Task: Create a due date automation trigger when advanced on, 2 hours before a card is due add basic assigned only to member @aryan.
Action: Mouse moved to (1105, 346)
Screenshot: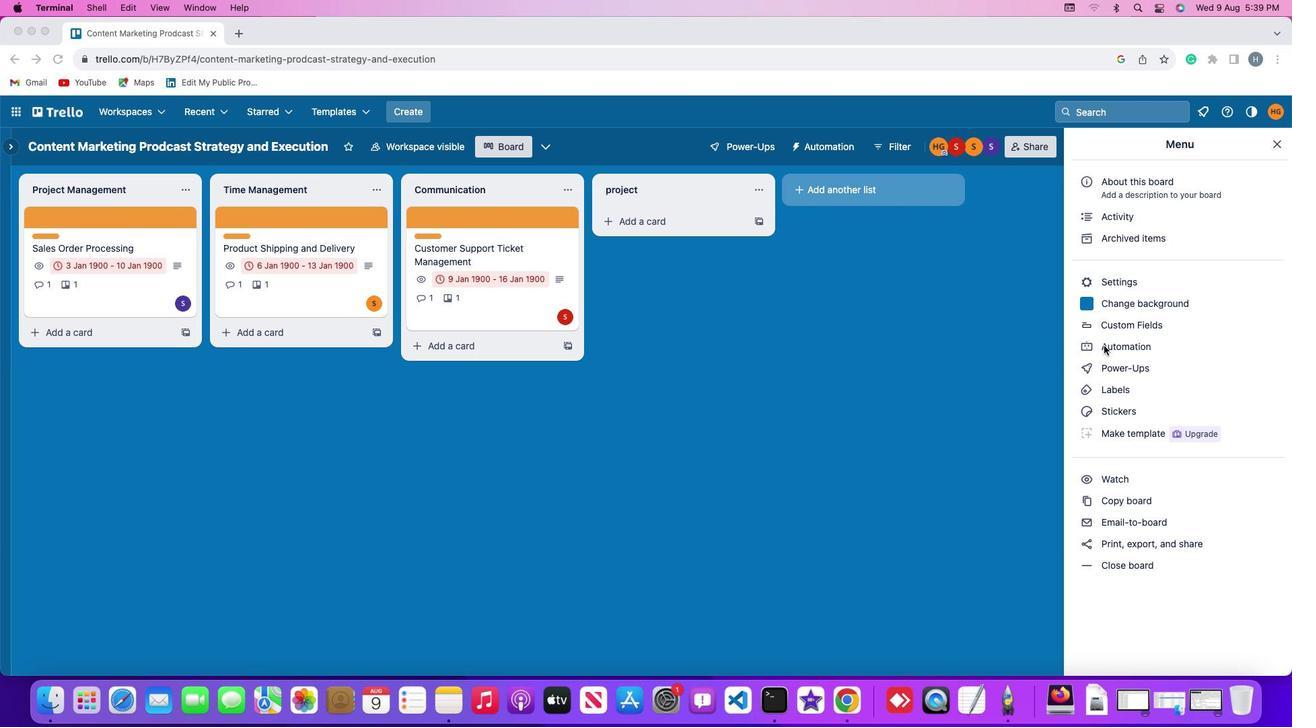 
Action: Mouse pressed left at (1105, 346)
Screenshot: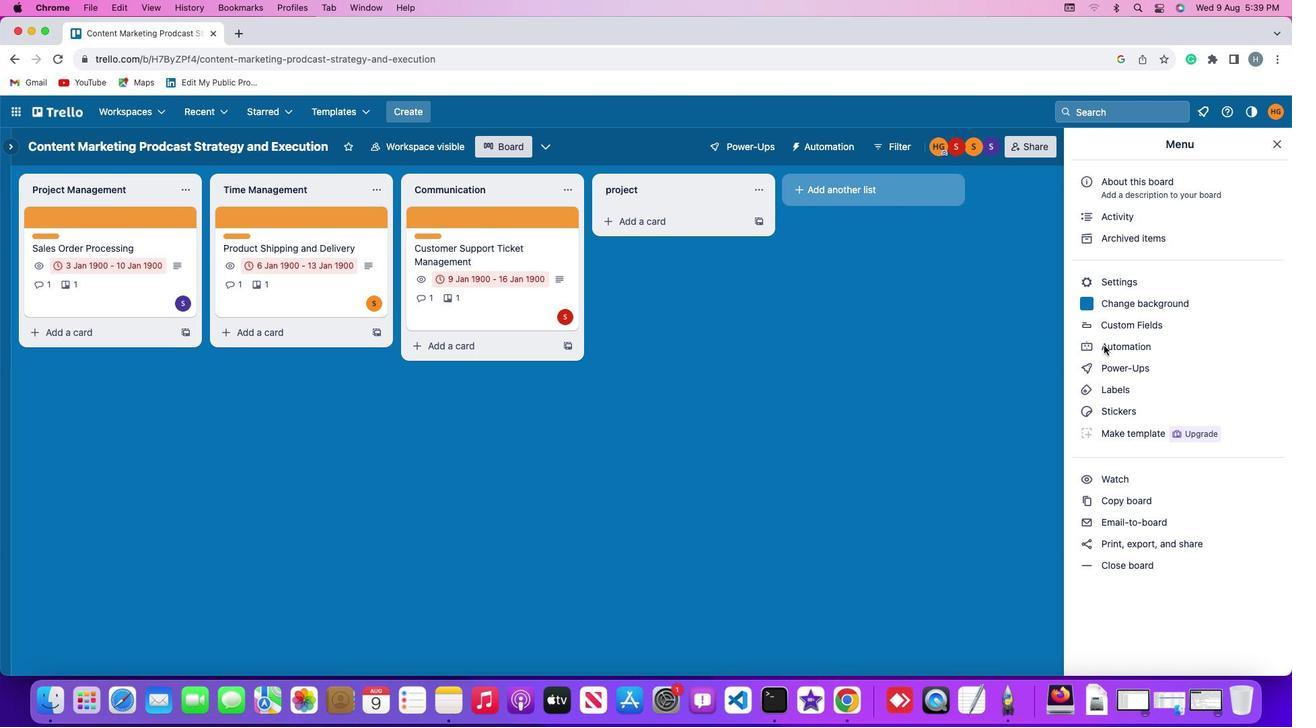 
Action: Mouse pressed left at (1105, 346)
Screenshot: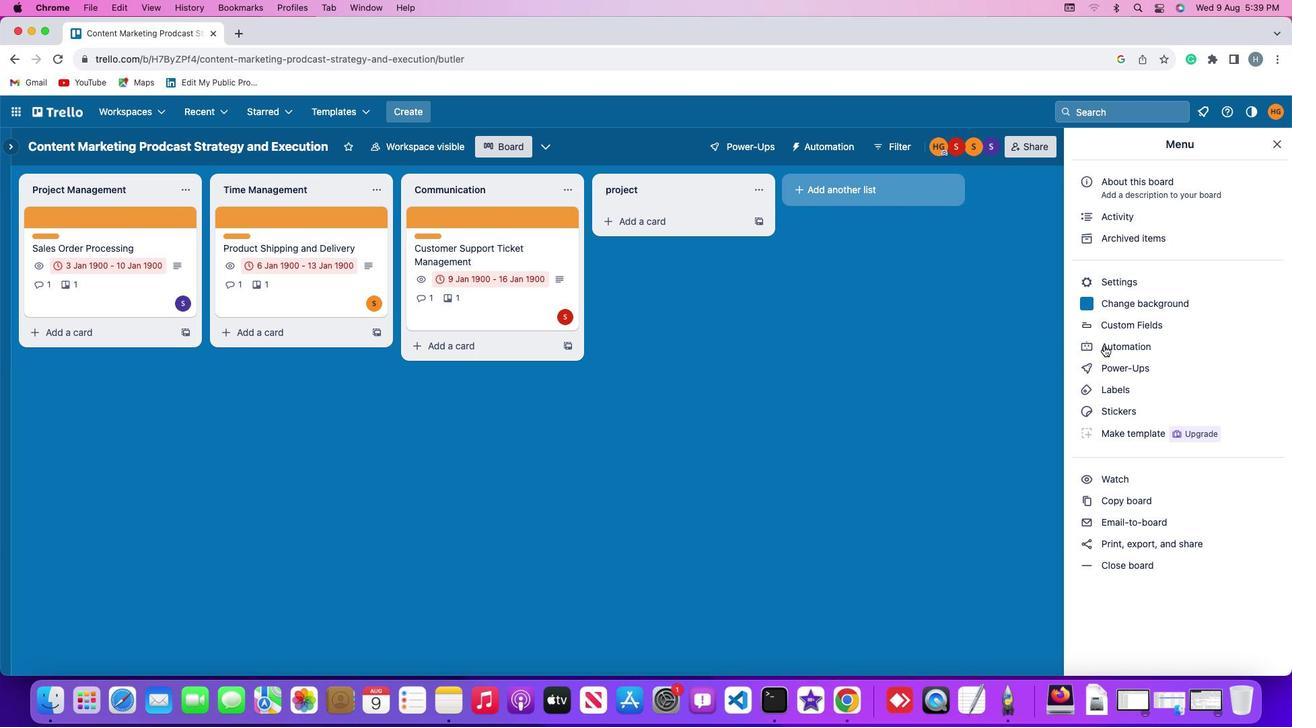 
Action: Mouse moved to (83, 320)
Screenshot: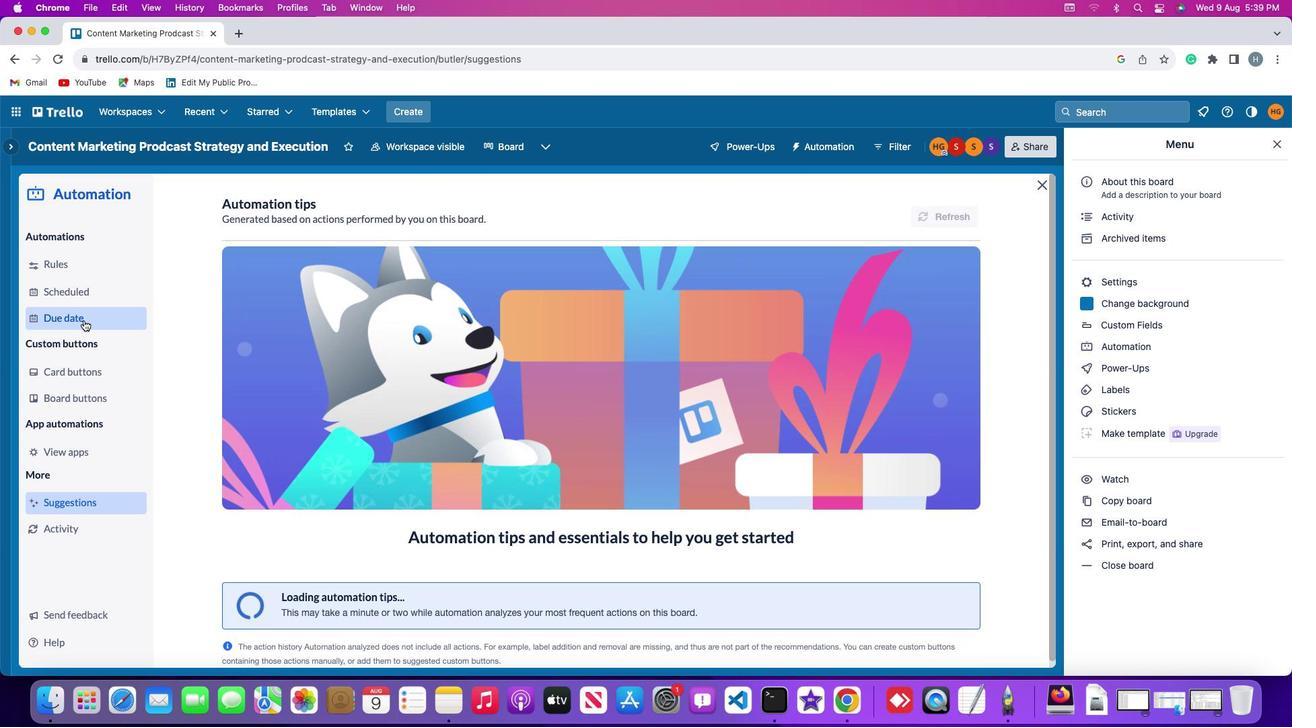 
Action: Mouse pressed left at (83, 320)
Screenshot: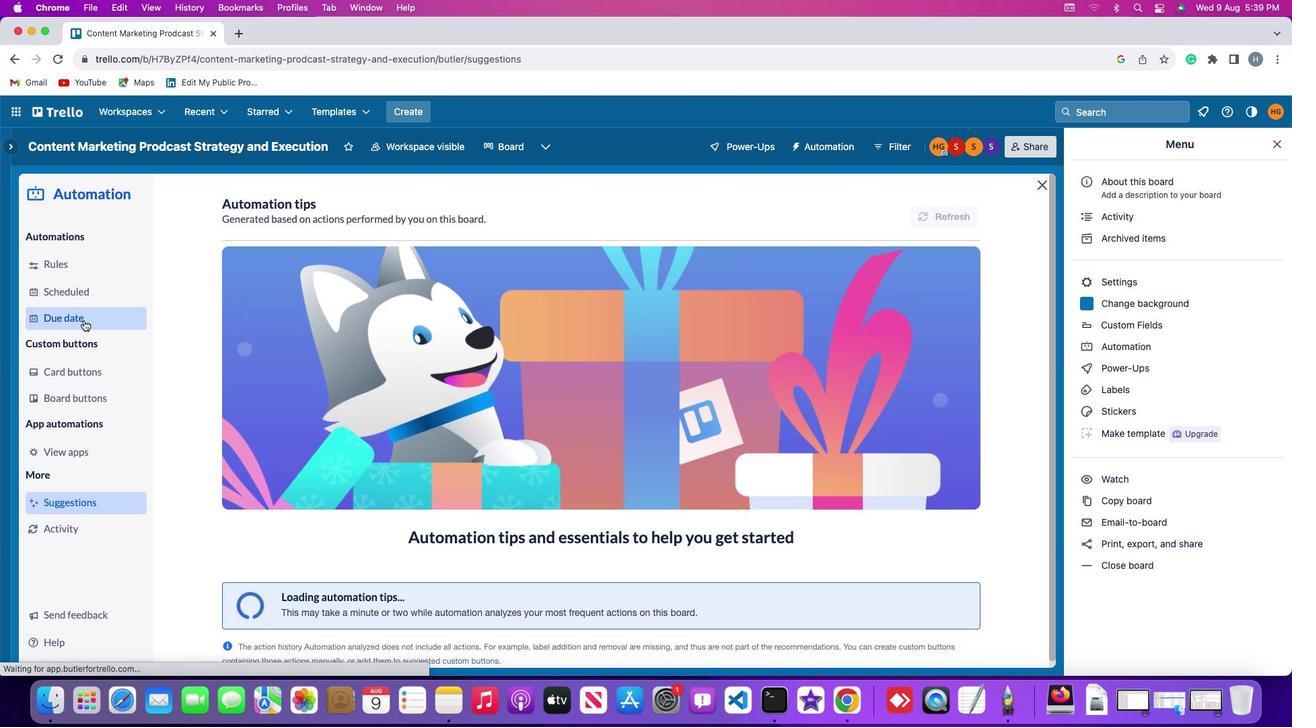 
Action: Mouse moved to (896, 210)
Screenshot: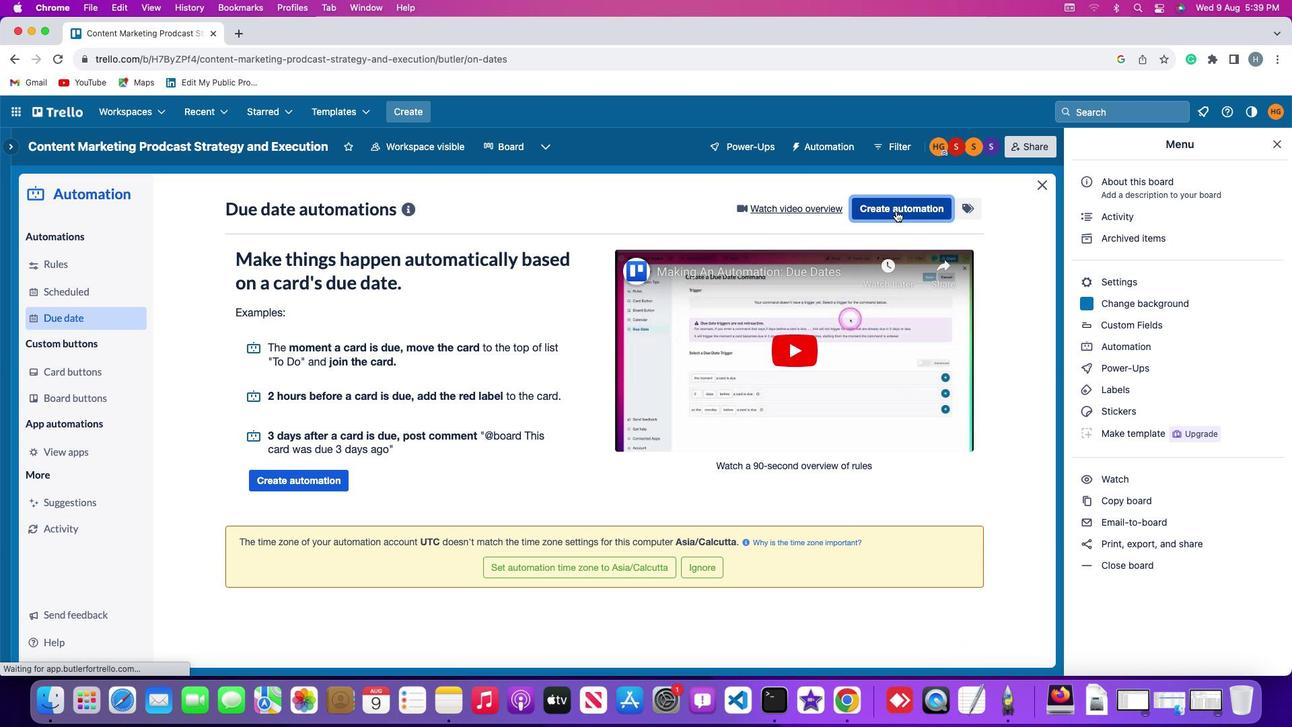 
Action: Mouse pressed left at (896, 210)
Screenshot: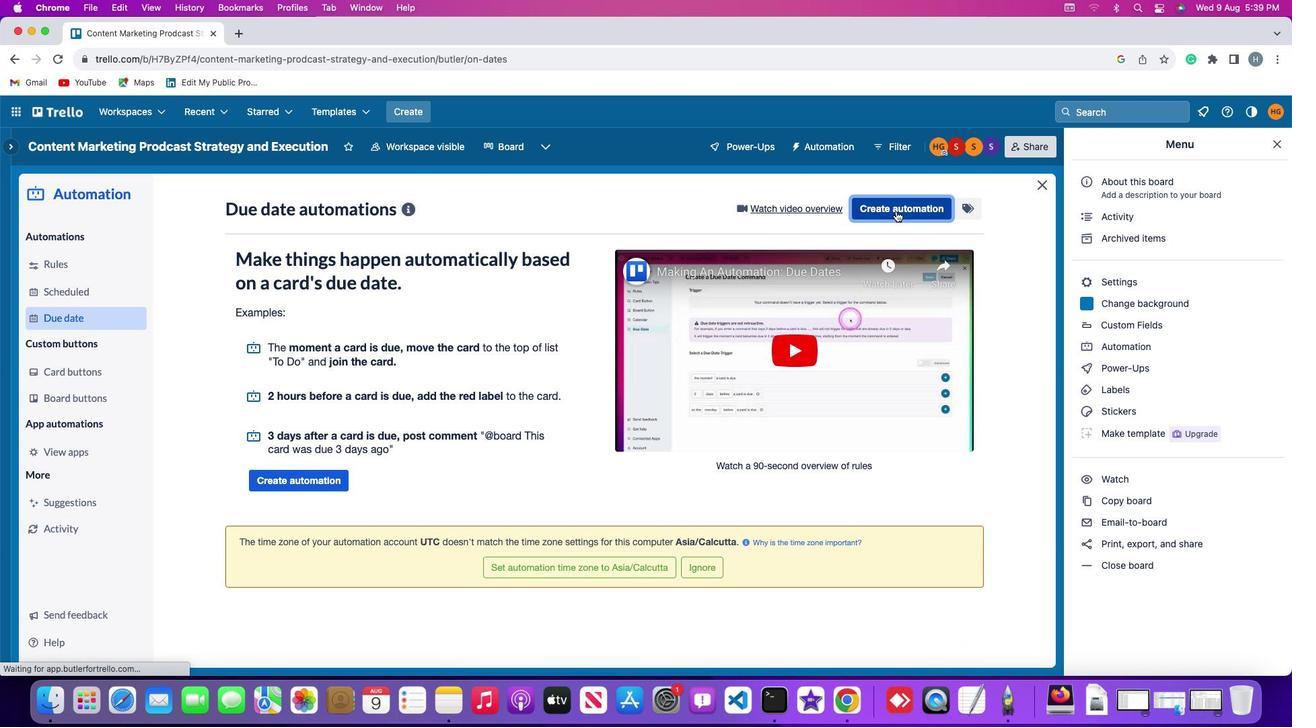 
Action: Mouse moved to (274, 340)
Screenshot: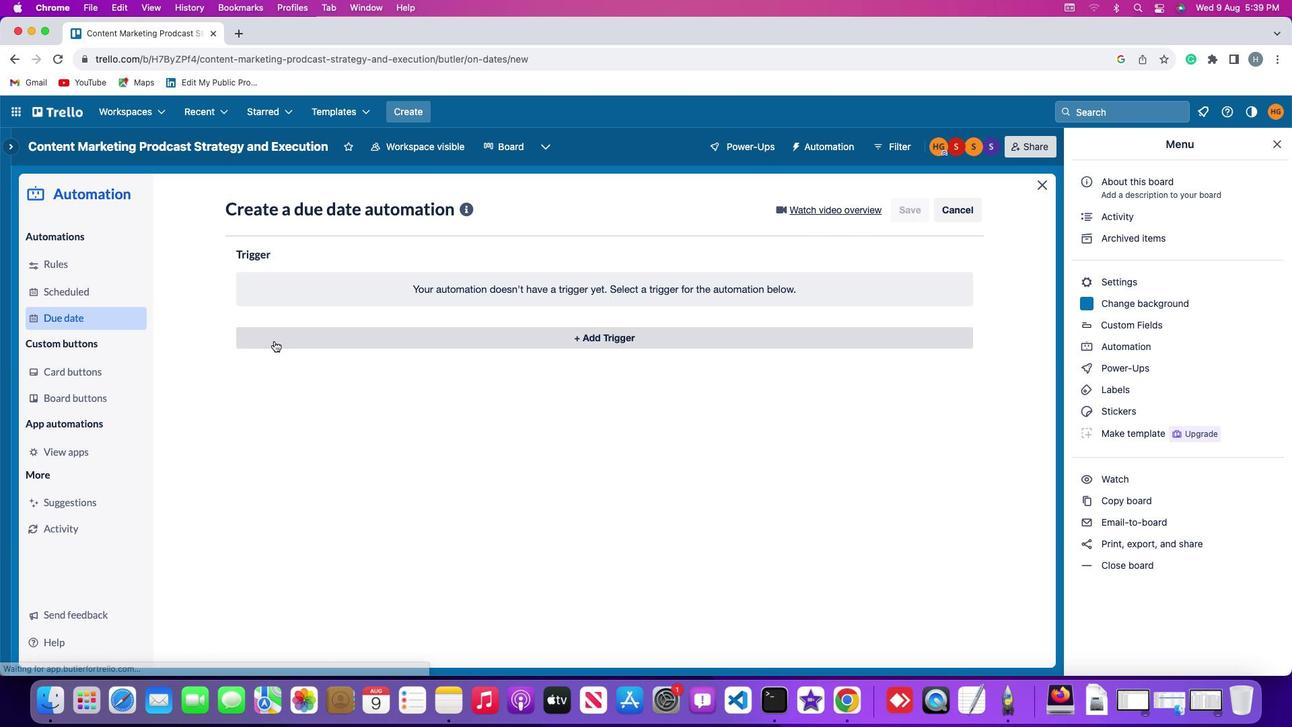 
Action: Mouse pressed left at (274, 340)
Screenshot: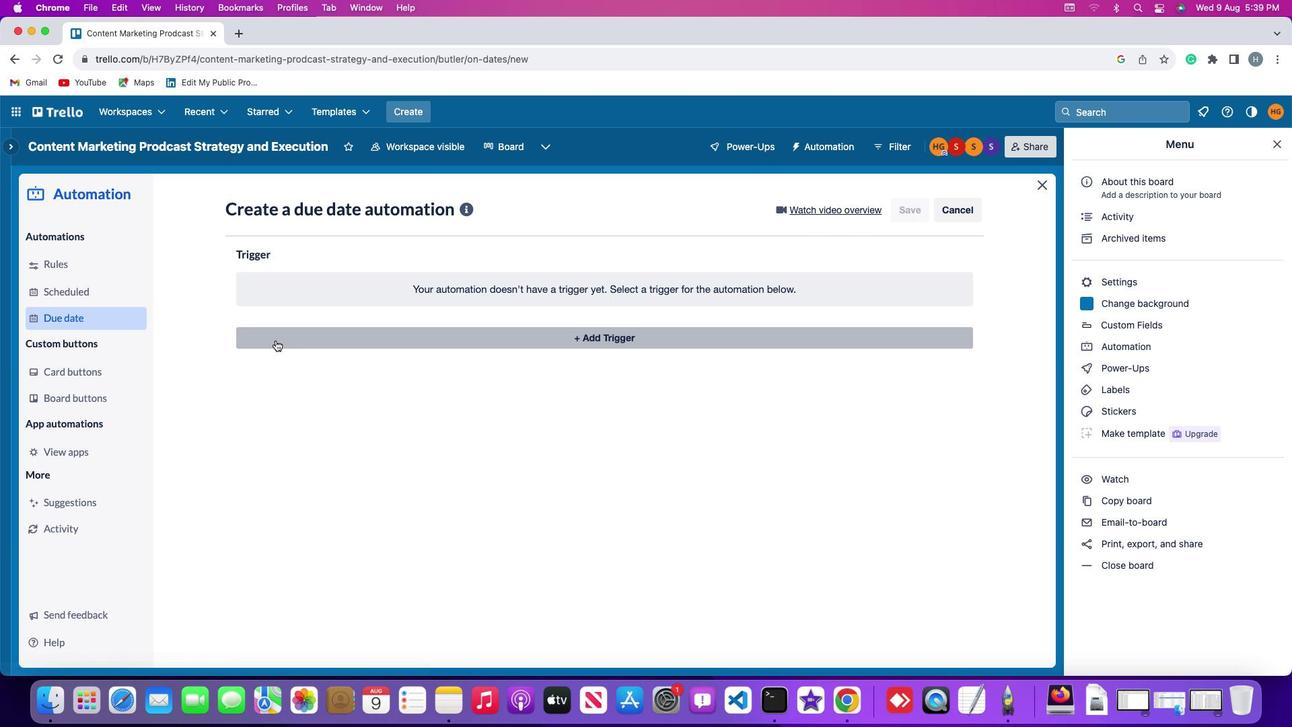 
Action: Mouse moved to (259, 542)
Screenshot: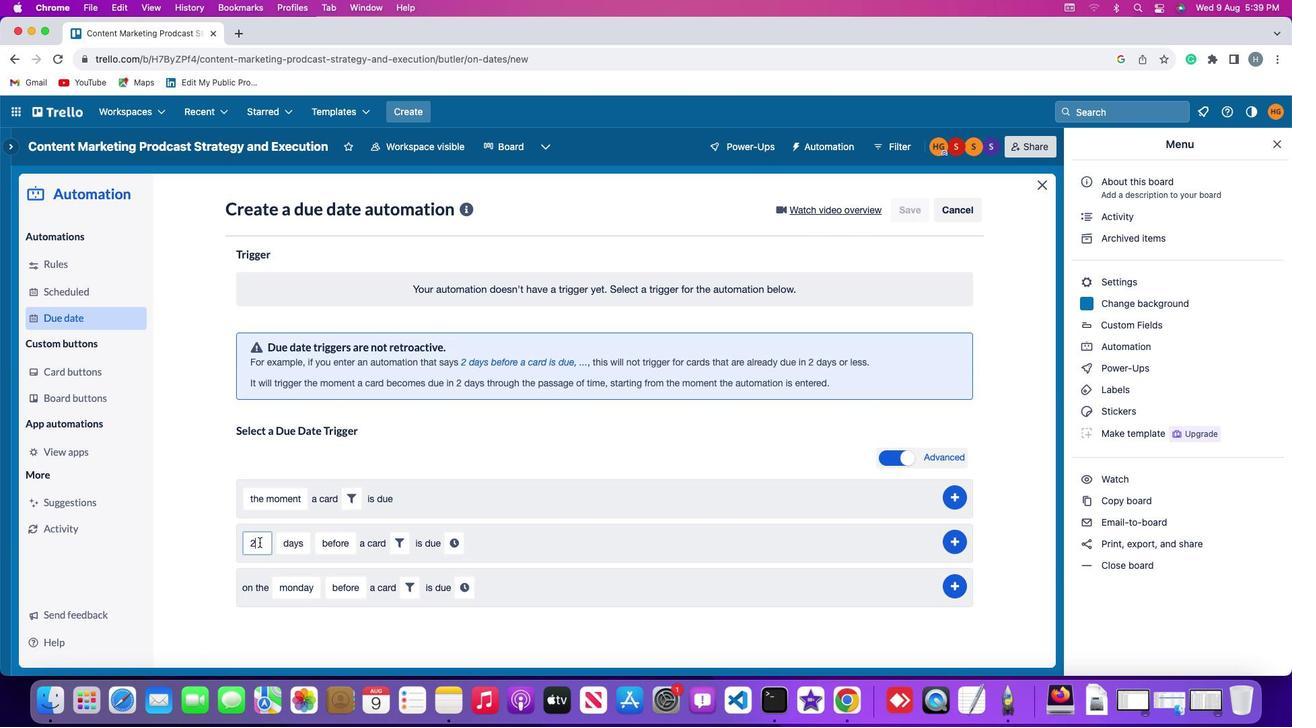 
Action: Mouse pressed left at (259, 542)
Screenshot: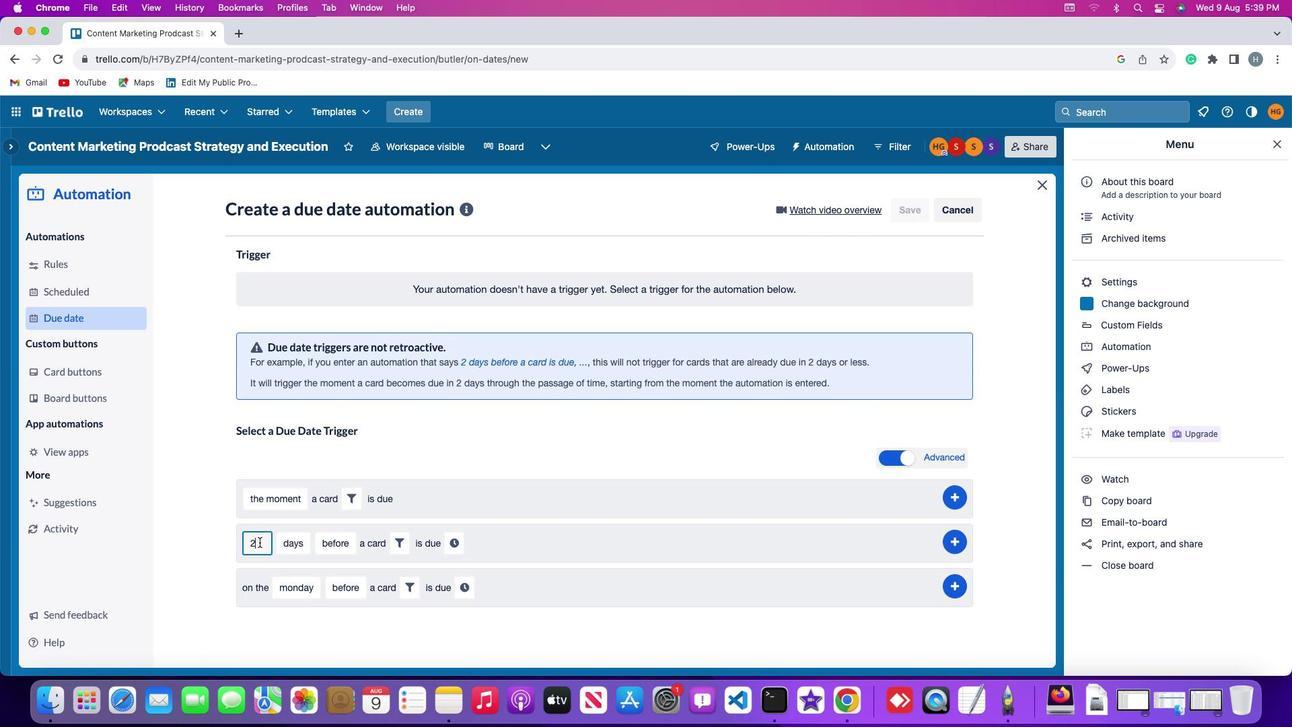 
Action: Mouse moved to (261, 541)
Screenshot: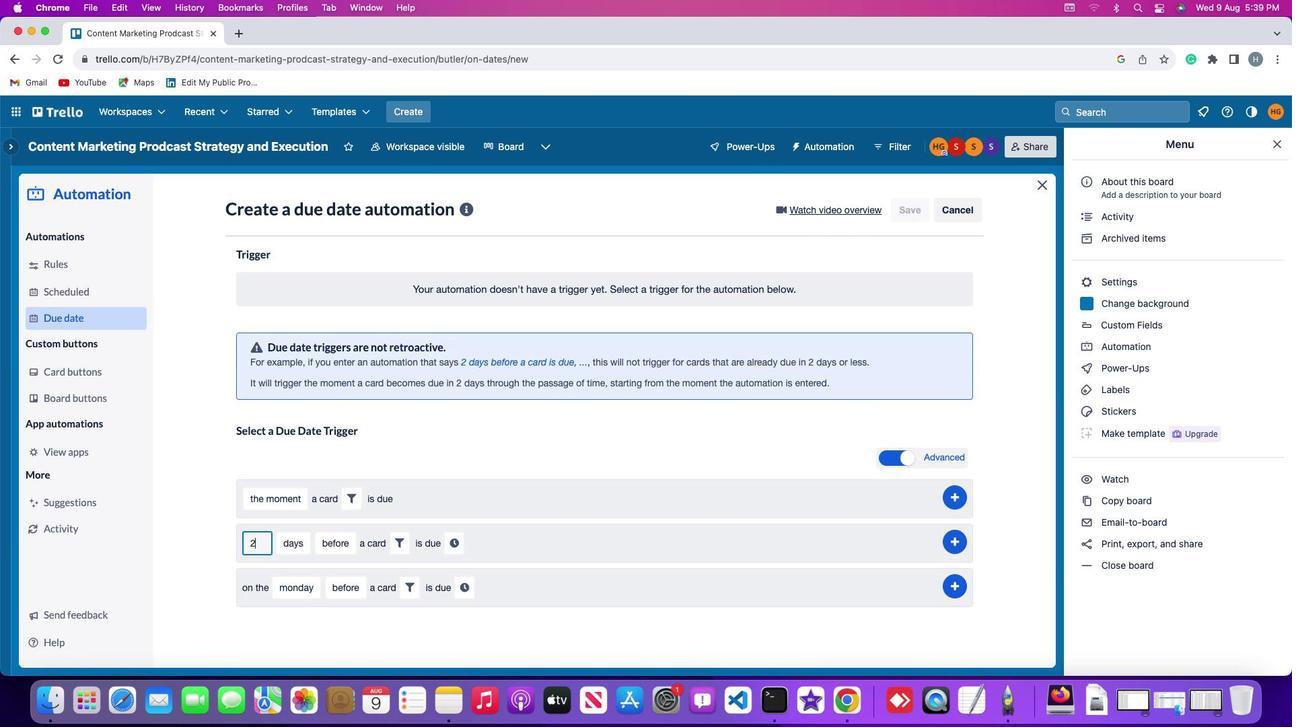 
Action: Key pressed Key.backspace
Screenshot: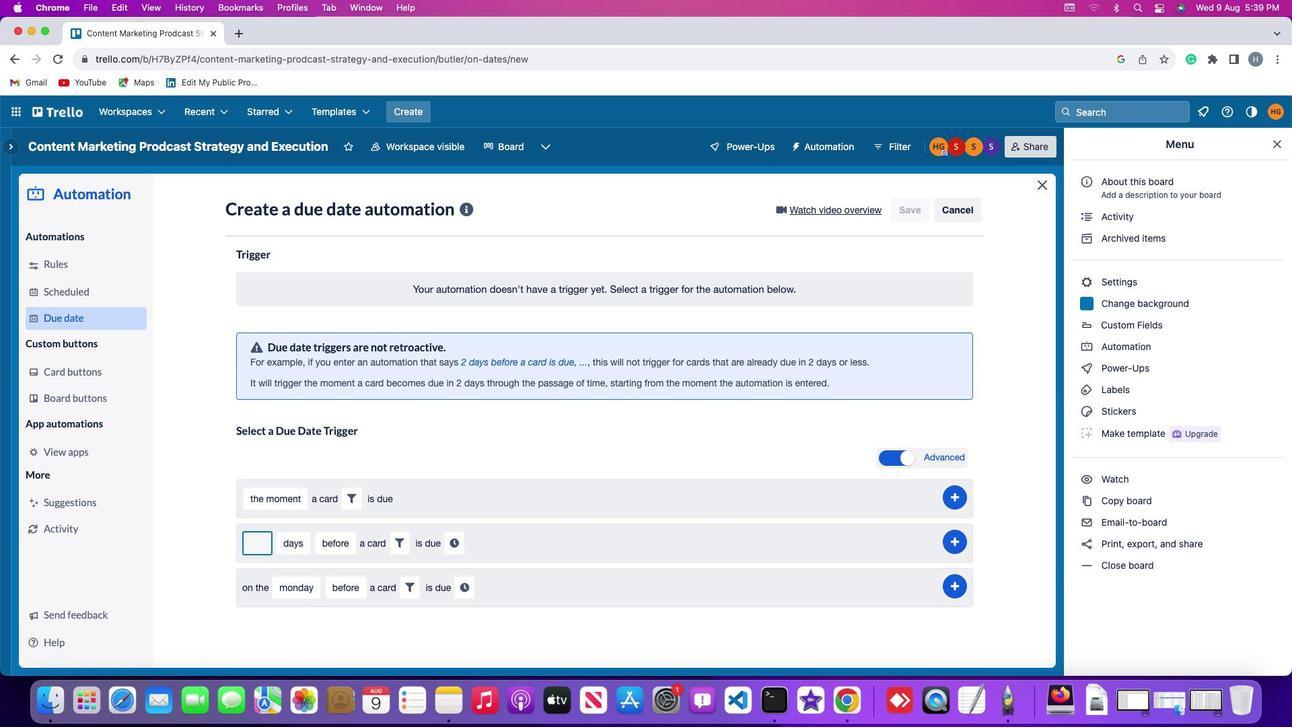 
Action: Mouse moved to (261, 541)
Screenshot: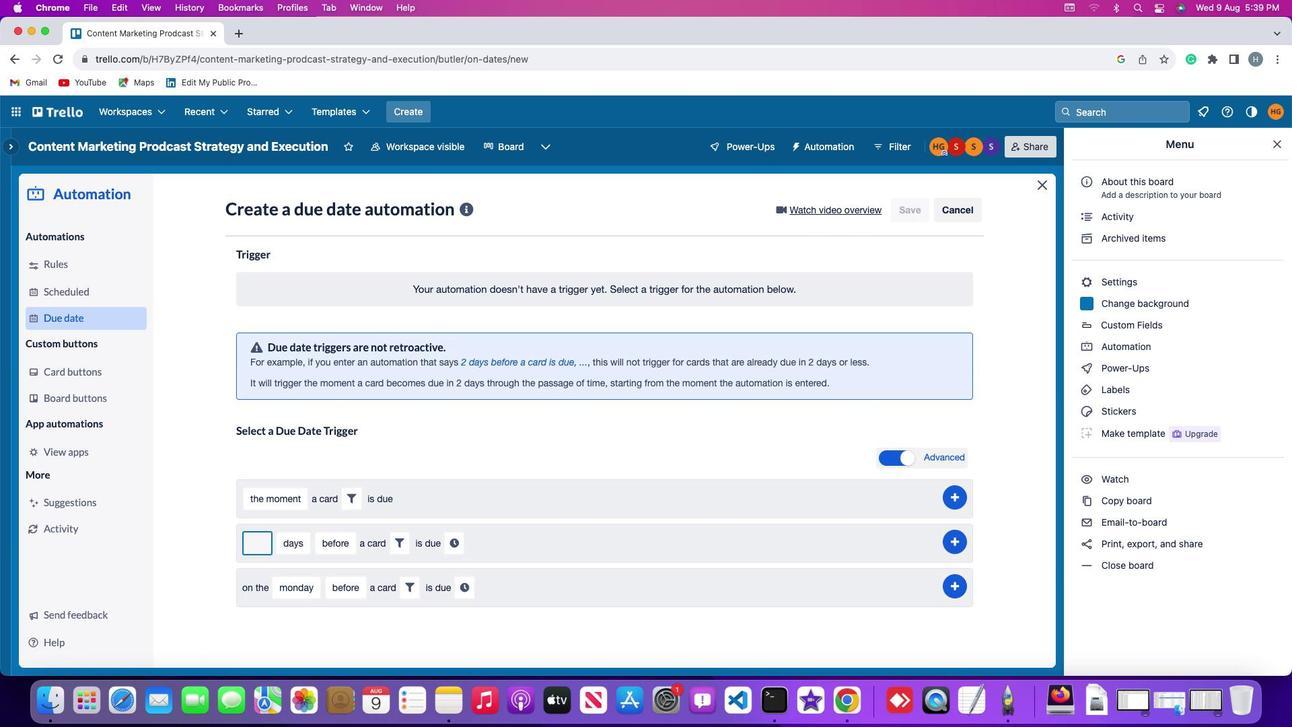
Action: Key pressed '2'
Screenshot: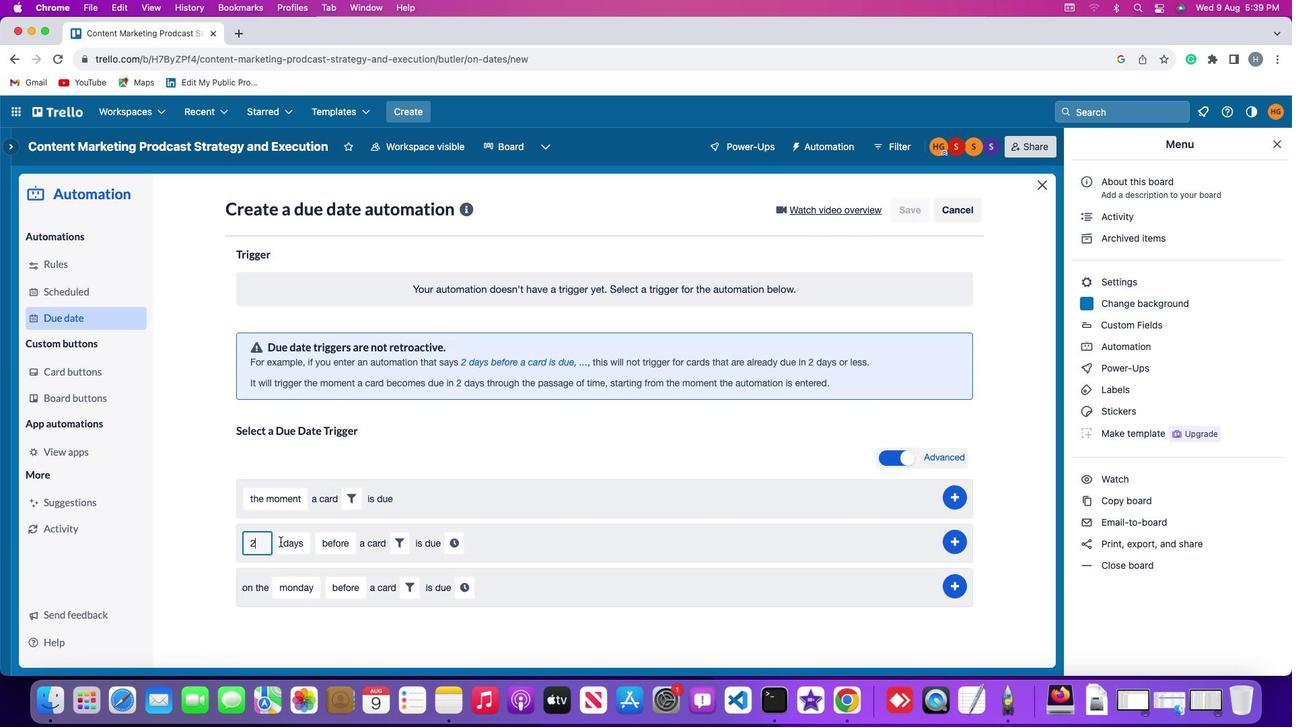 
Action: Mouse moved to (300, 541)
Screenshot: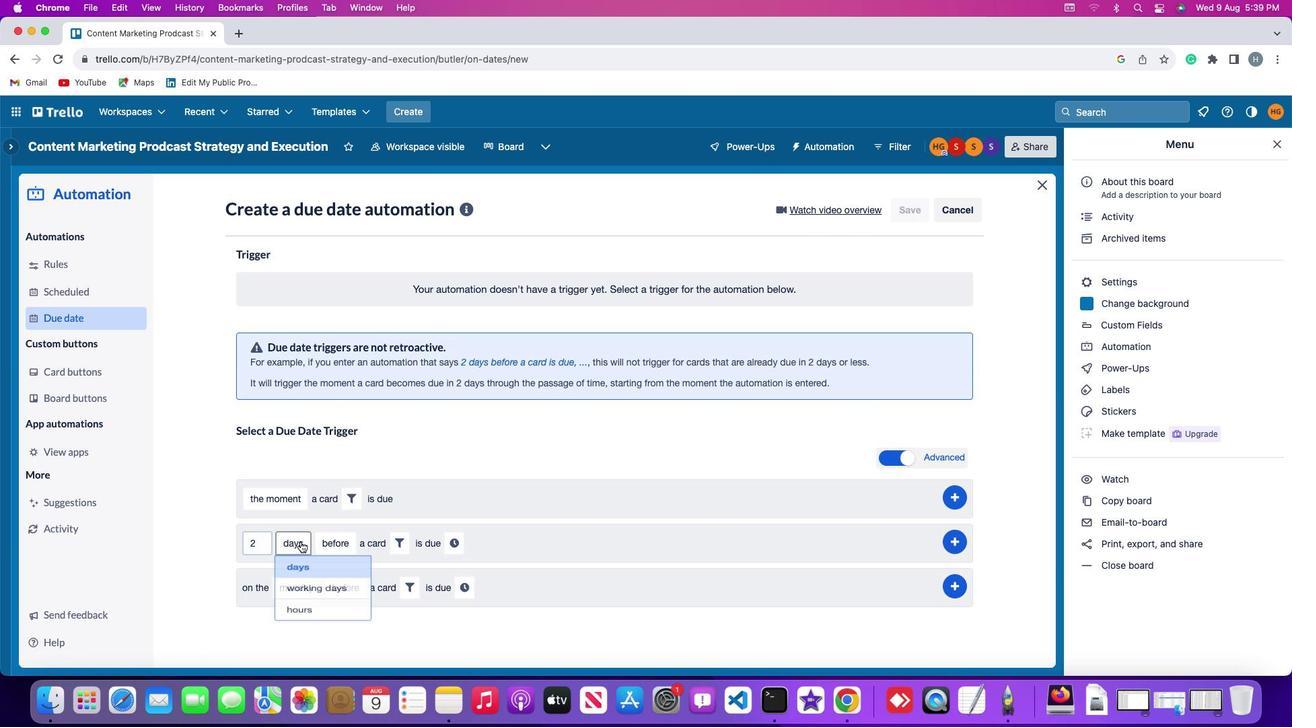 
Action: Mouse pressed left at (300, 541)
Screenshot: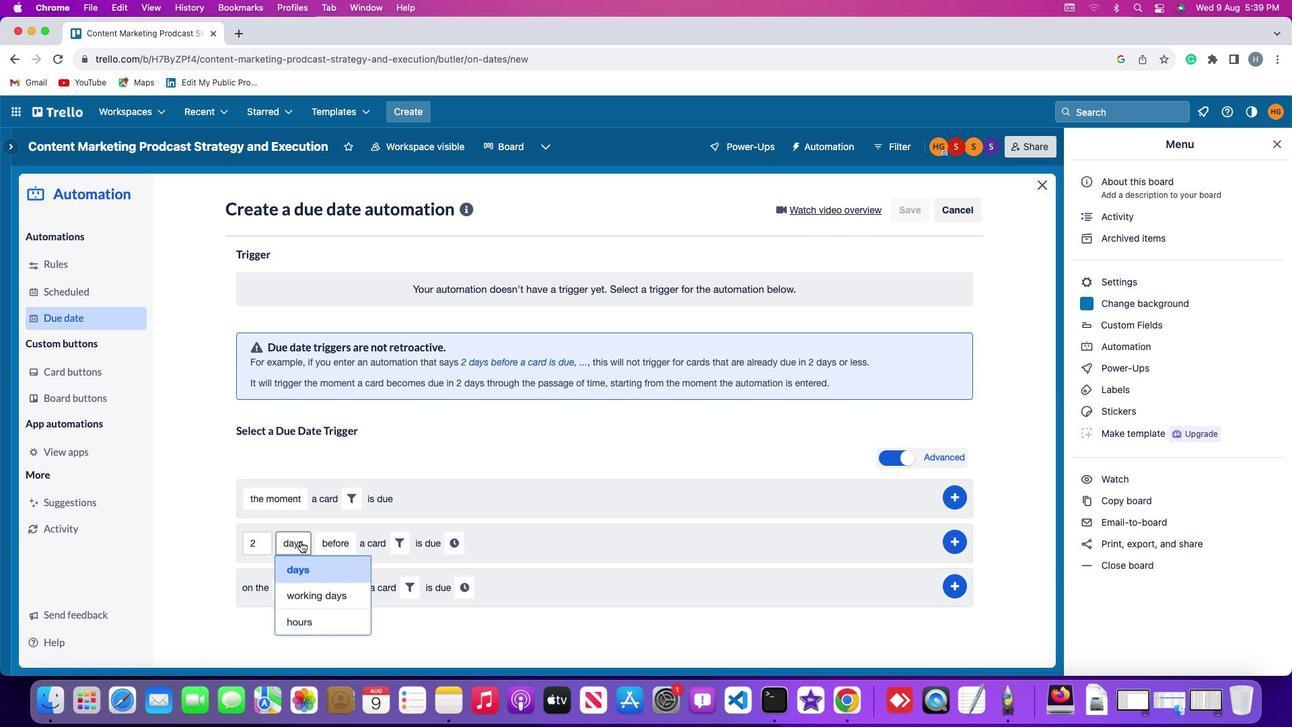 
Action: Mouse moved to (307, 618)
Screenshot: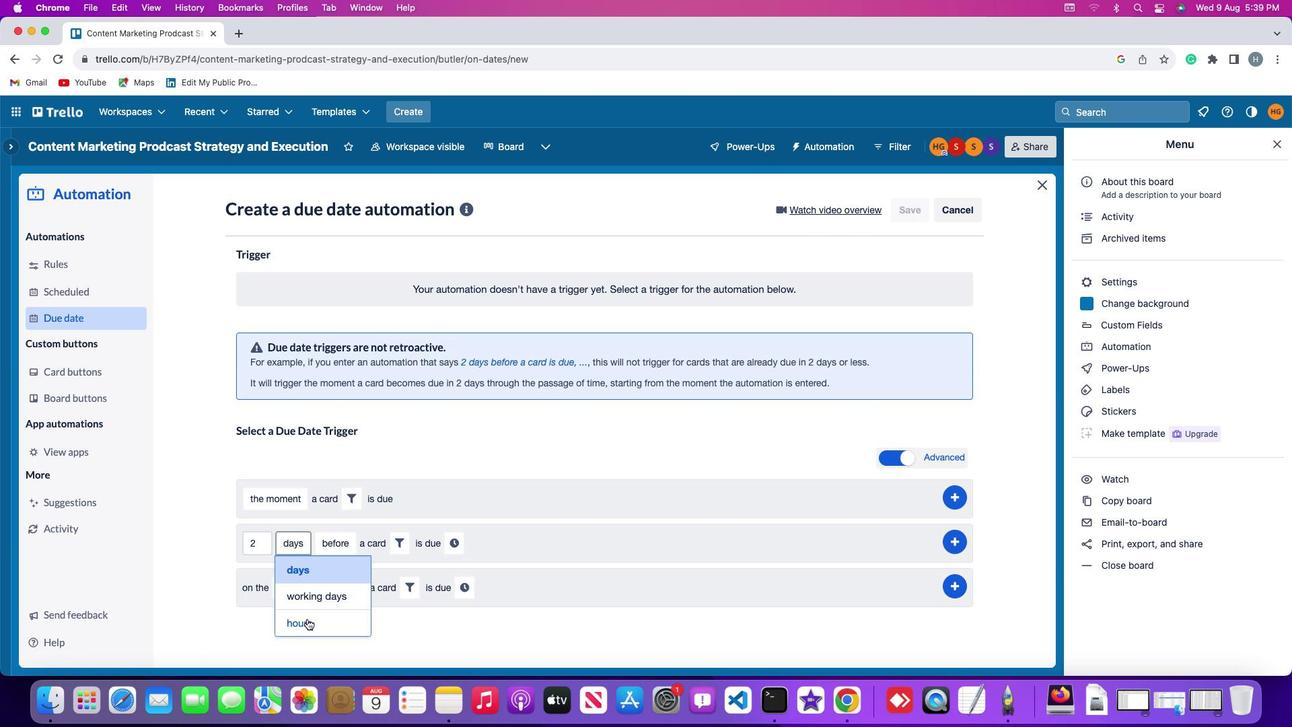 
Action: Mouse pressed left at (307, 618)
Screenshot: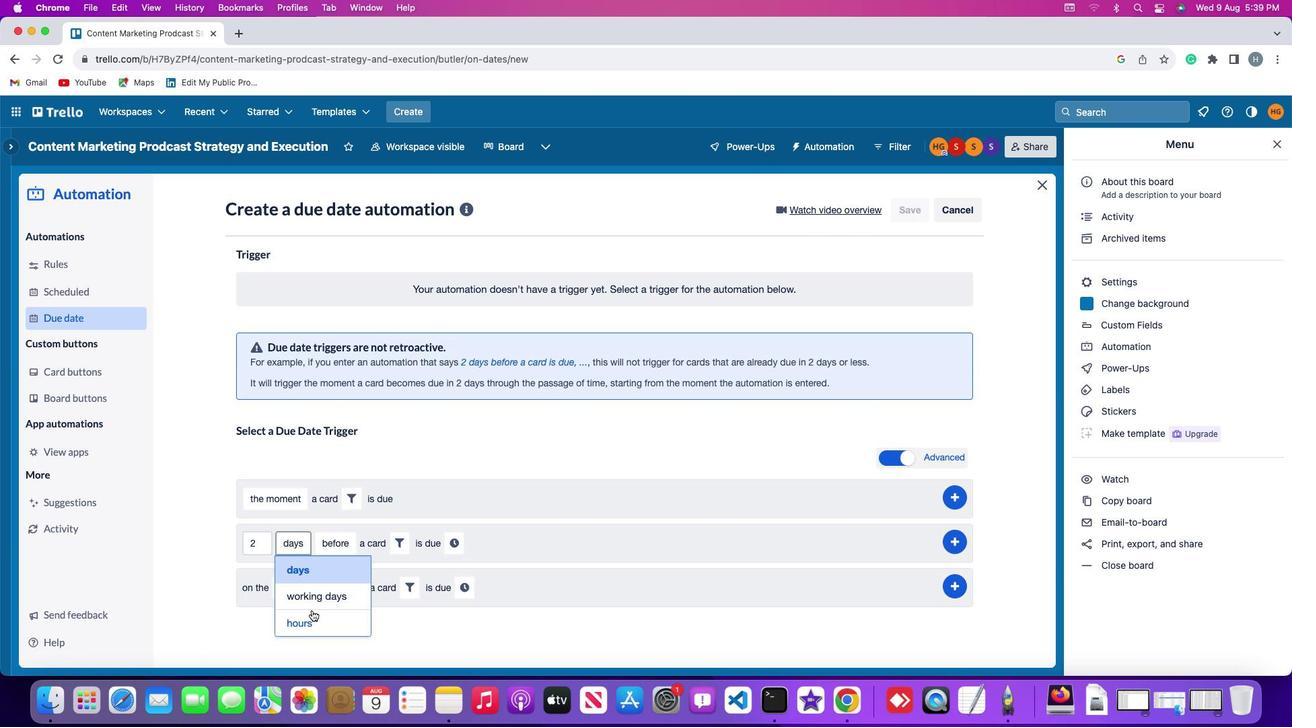 
Action: Mouse moved to (343, 543)
Screenshot: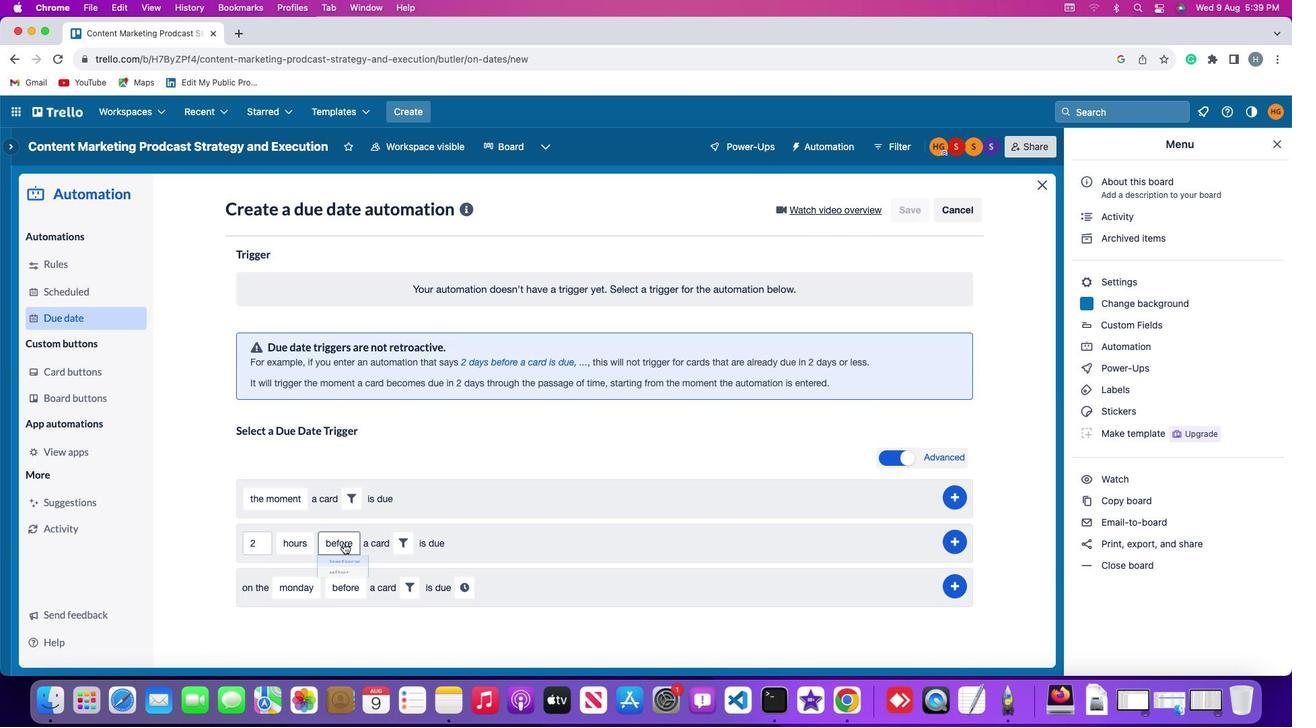 
Action: Mouse pressed left at (343, 543)
Screenshot: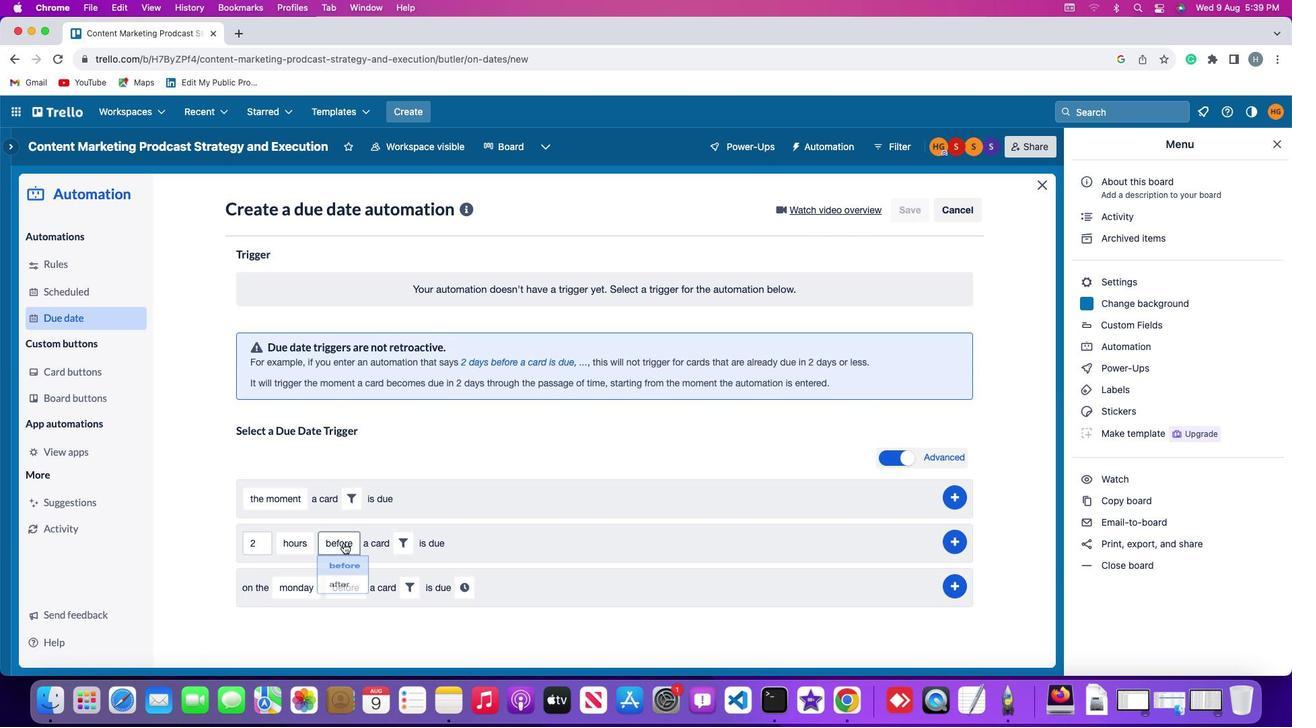 
Action: Mouse moved to (346, 568)
Screenshot: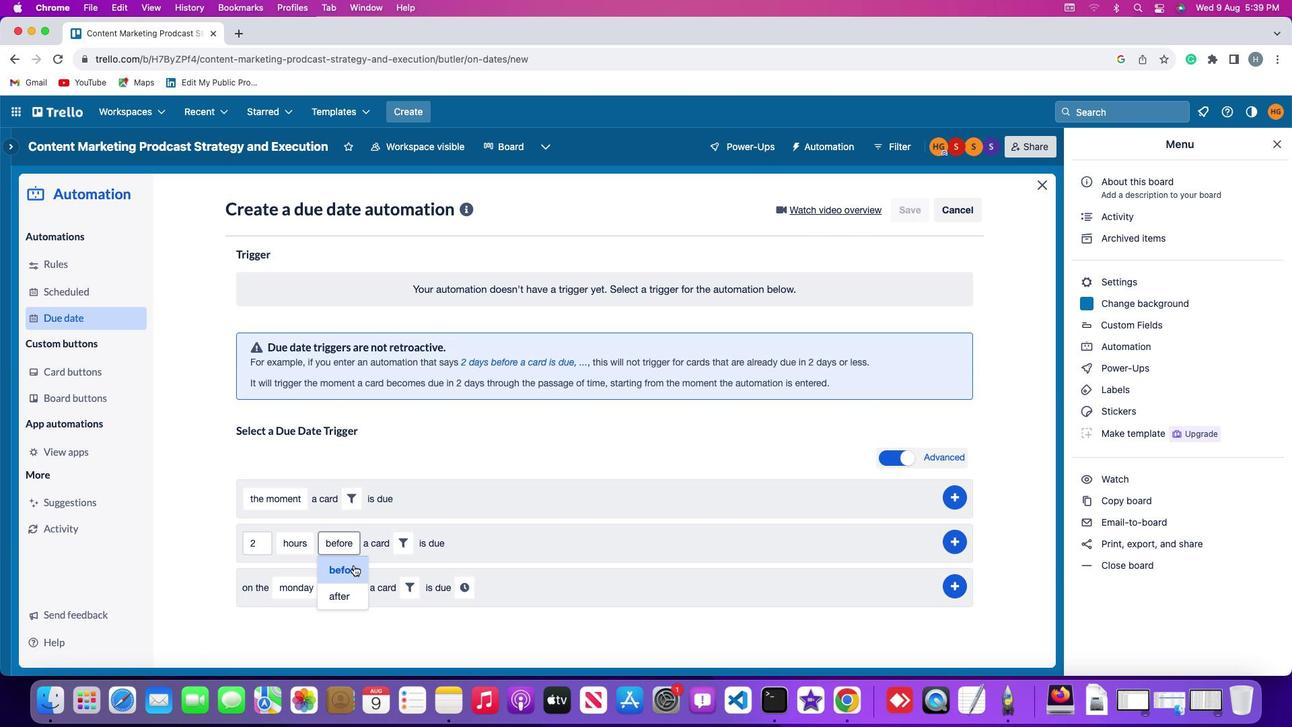 
Action: Mouse pressed left at (346, 568)
Screenshot: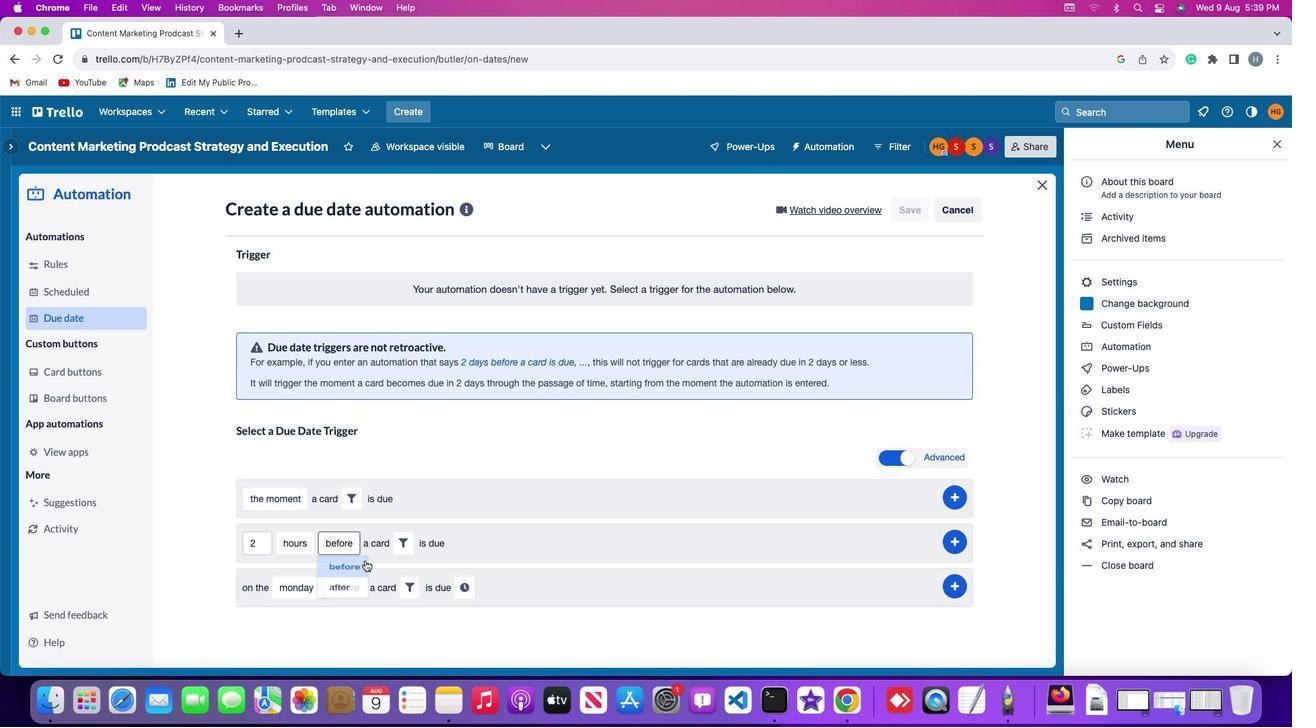 
Action: Mouse moved to (404, 543)
Screenshot: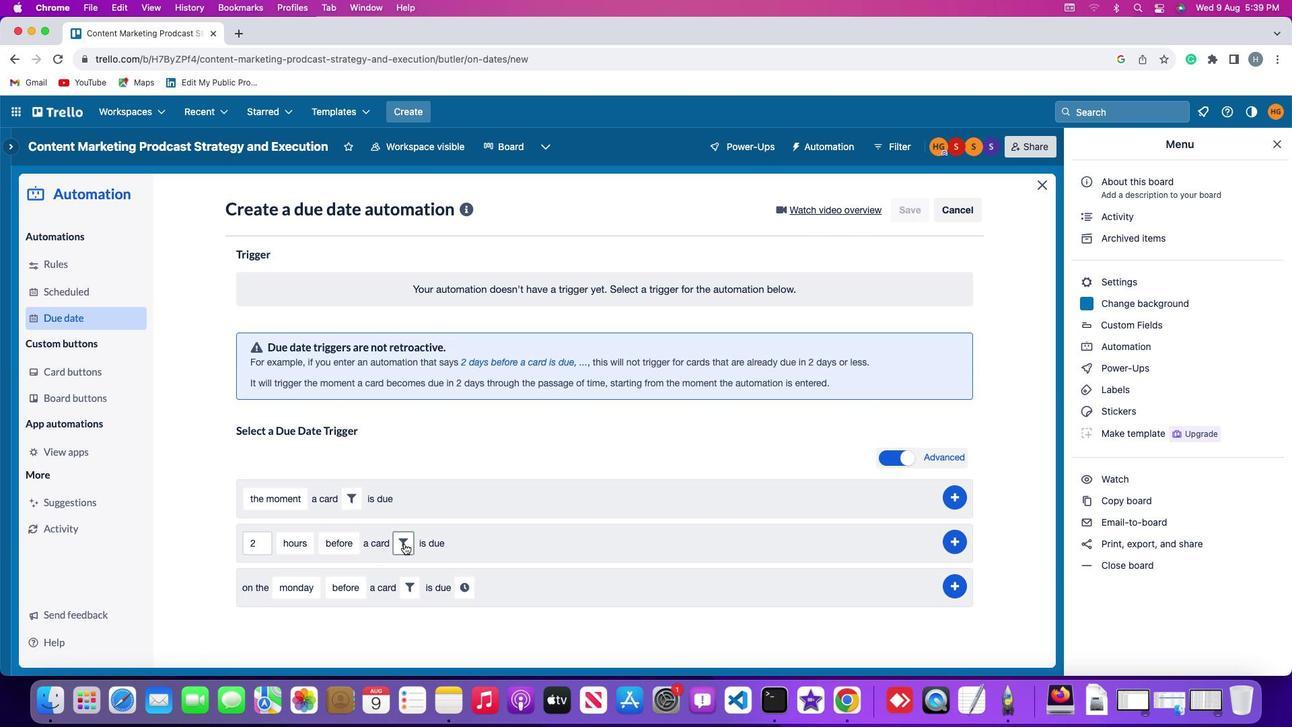 
Action: Mouse pressed left at (404, 543)
Screenshot: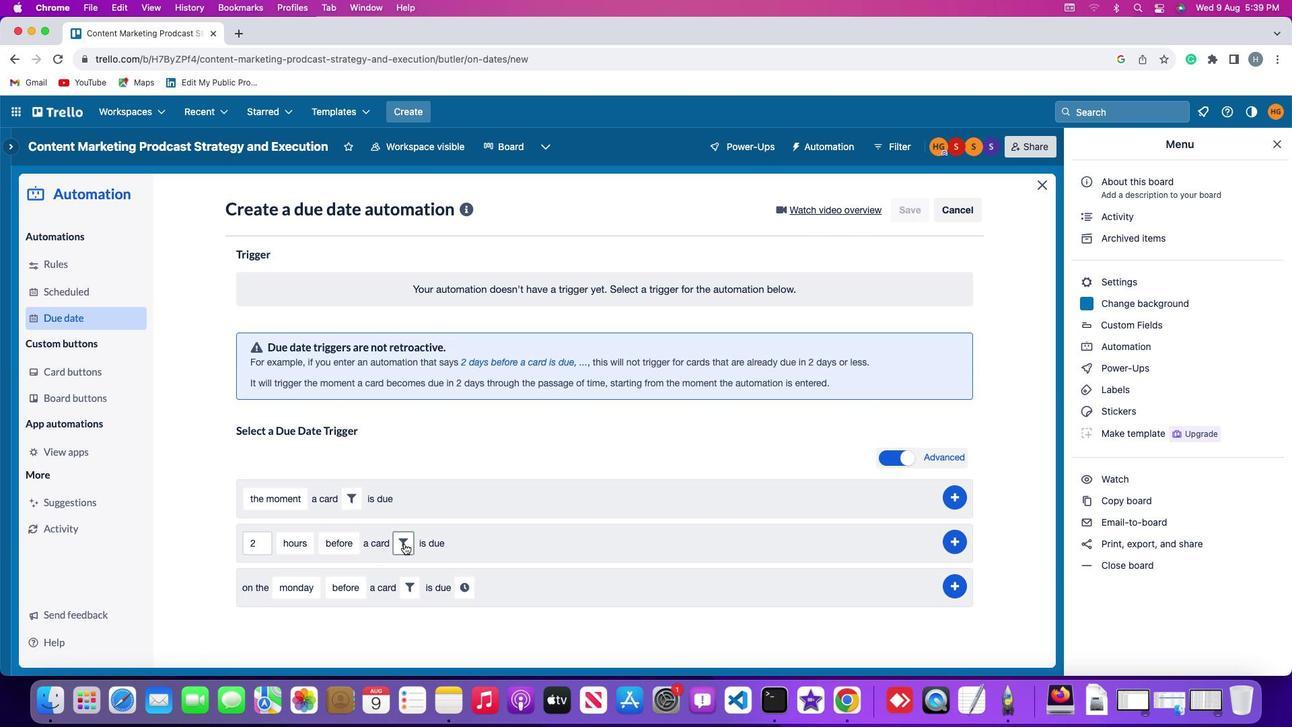 
Action: Mouse moved to (344, 606)
Screenshot: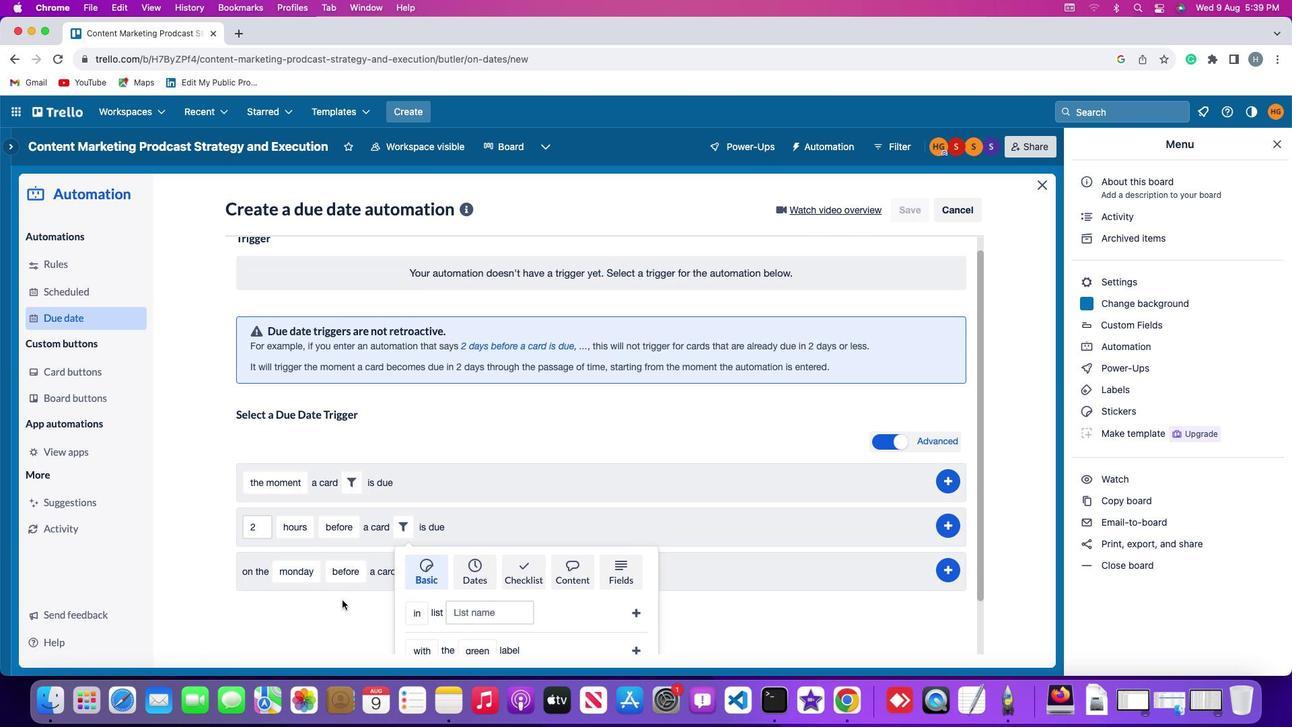 
Action: Mouse scrolled (344, 606) with delta (0, 0)
Screenshot: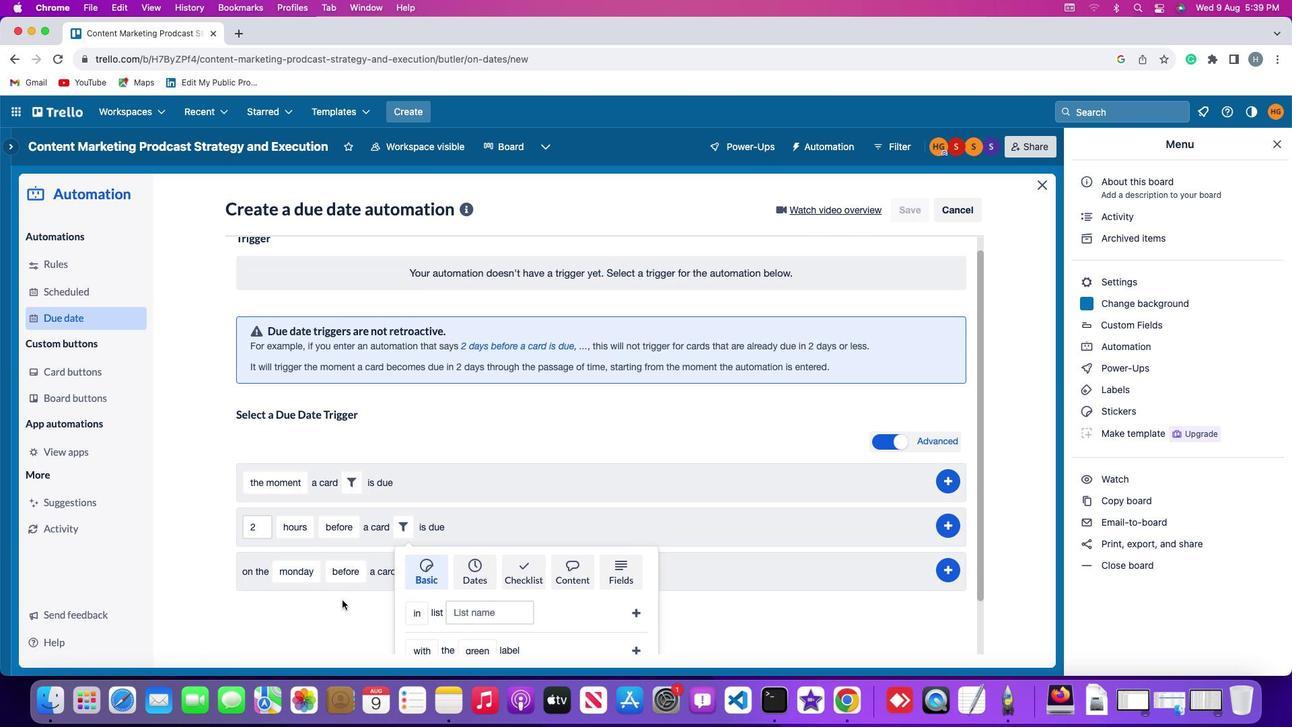 
Action: Mouse scrolled (344, 606) with delta (0, 0)
Screenshot: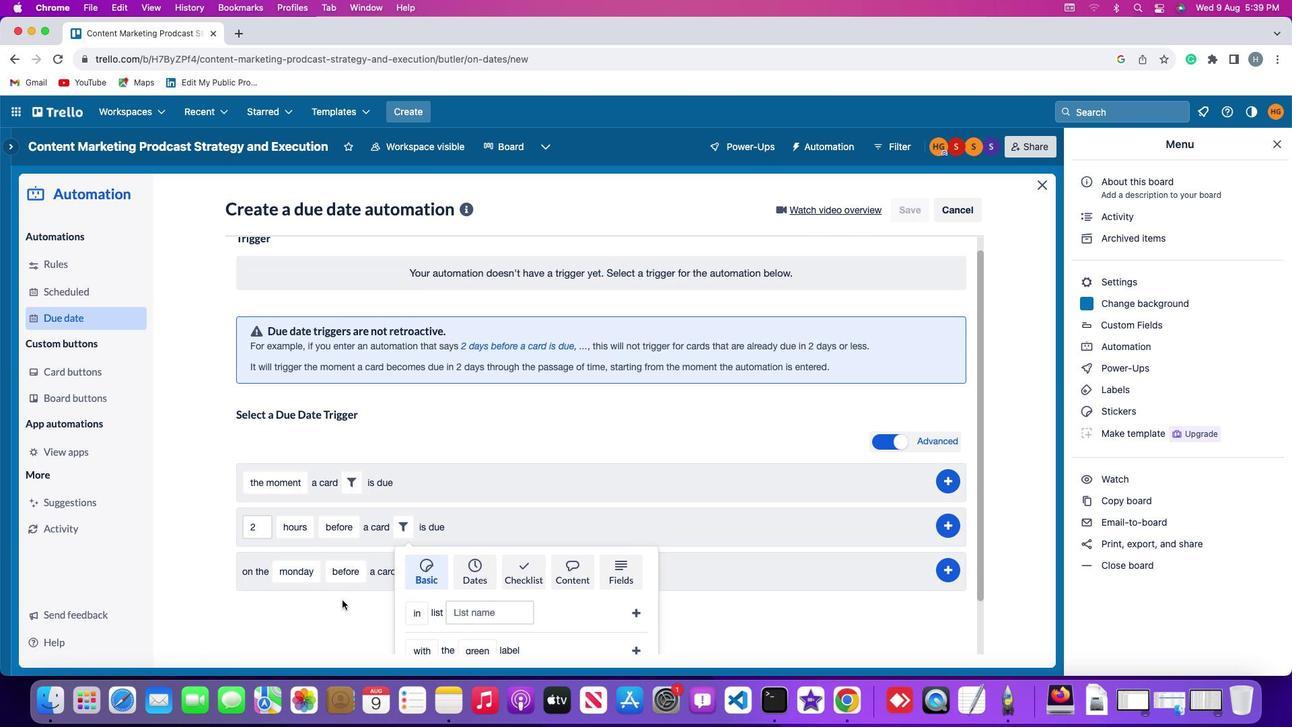 
Action: Mouse scrolled (344, 606) with delta (0, -2)
Screenshot: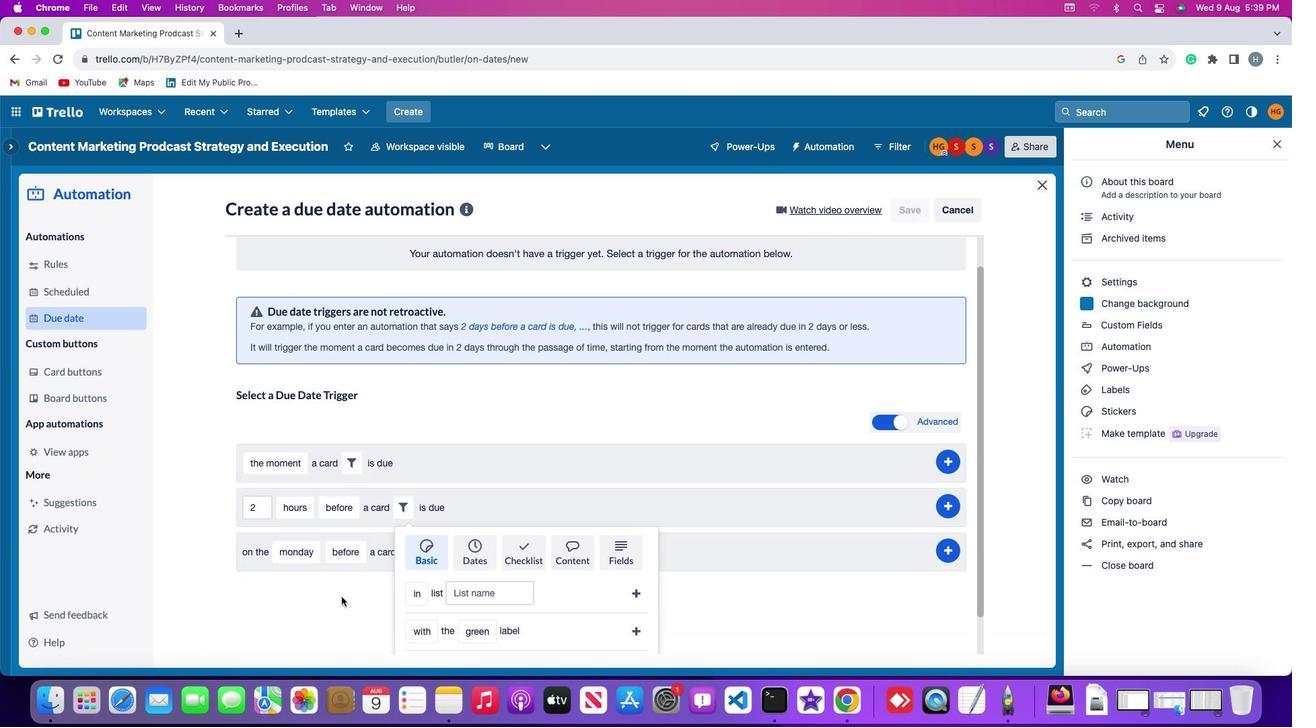 
Action: Mouse scrolled (344, 606) with delta (0, -3)
Screenshot: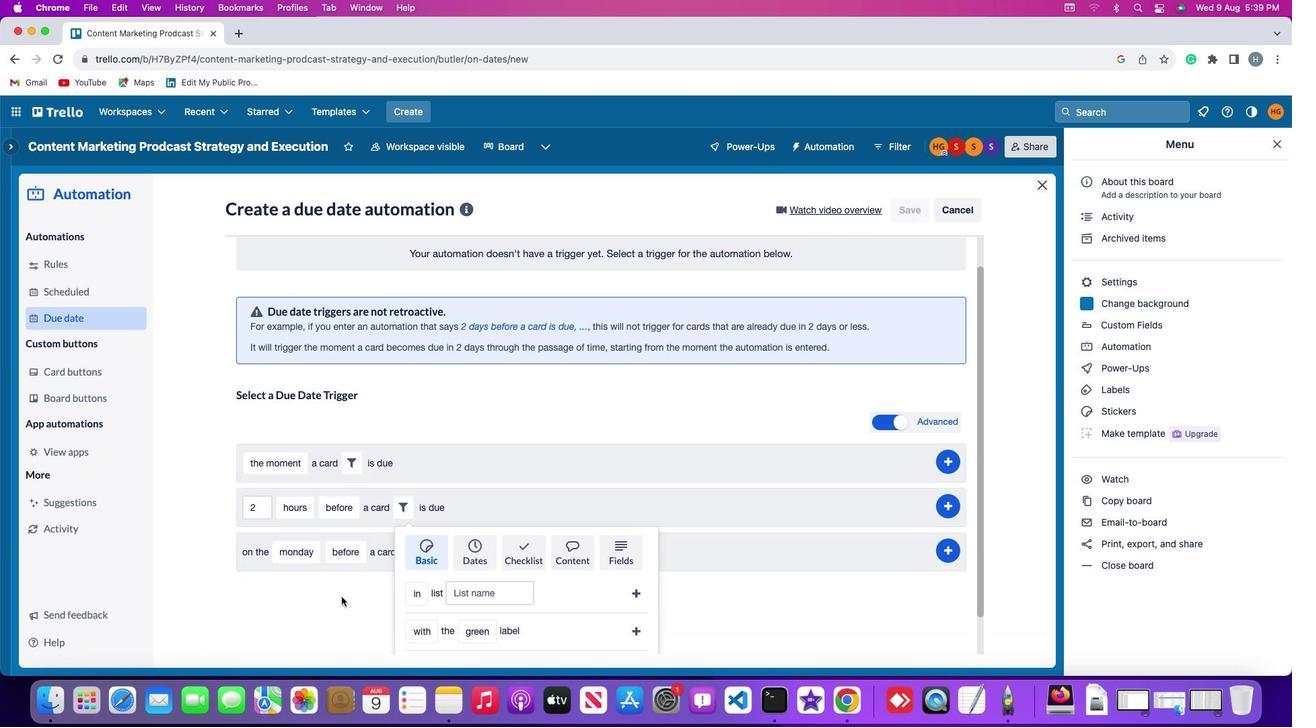 
Action: Mouse moved to (344, 605)
Screenshot: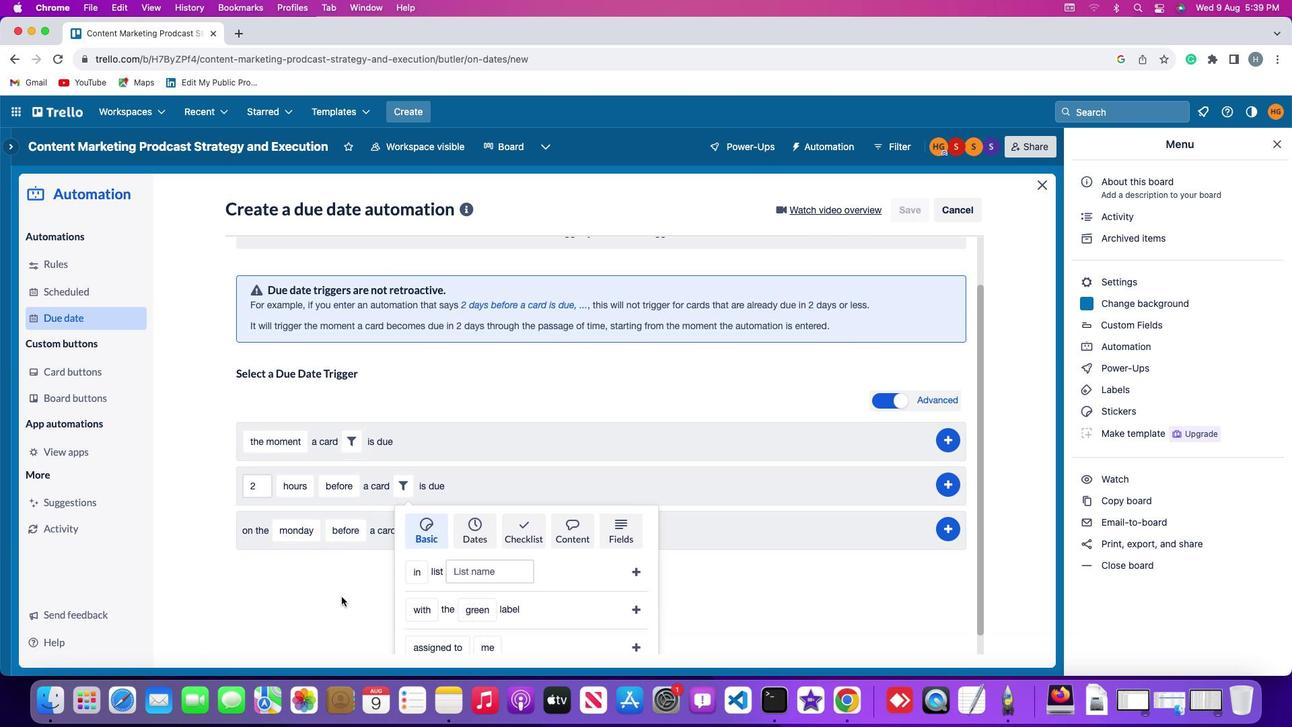 
Action: Mouse scrolled (344, 605) with delta (0, -4)
Screenshot: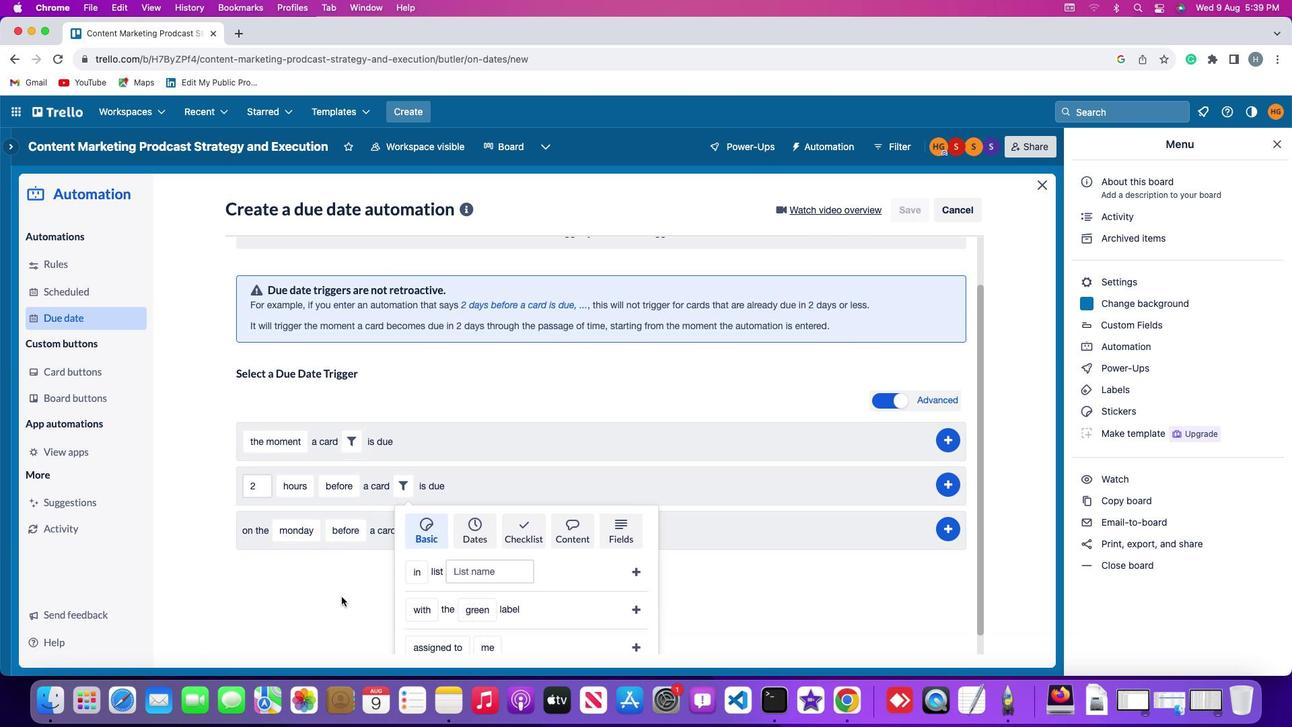 
Action: Mouse moved to (342, 600)
Screenshot: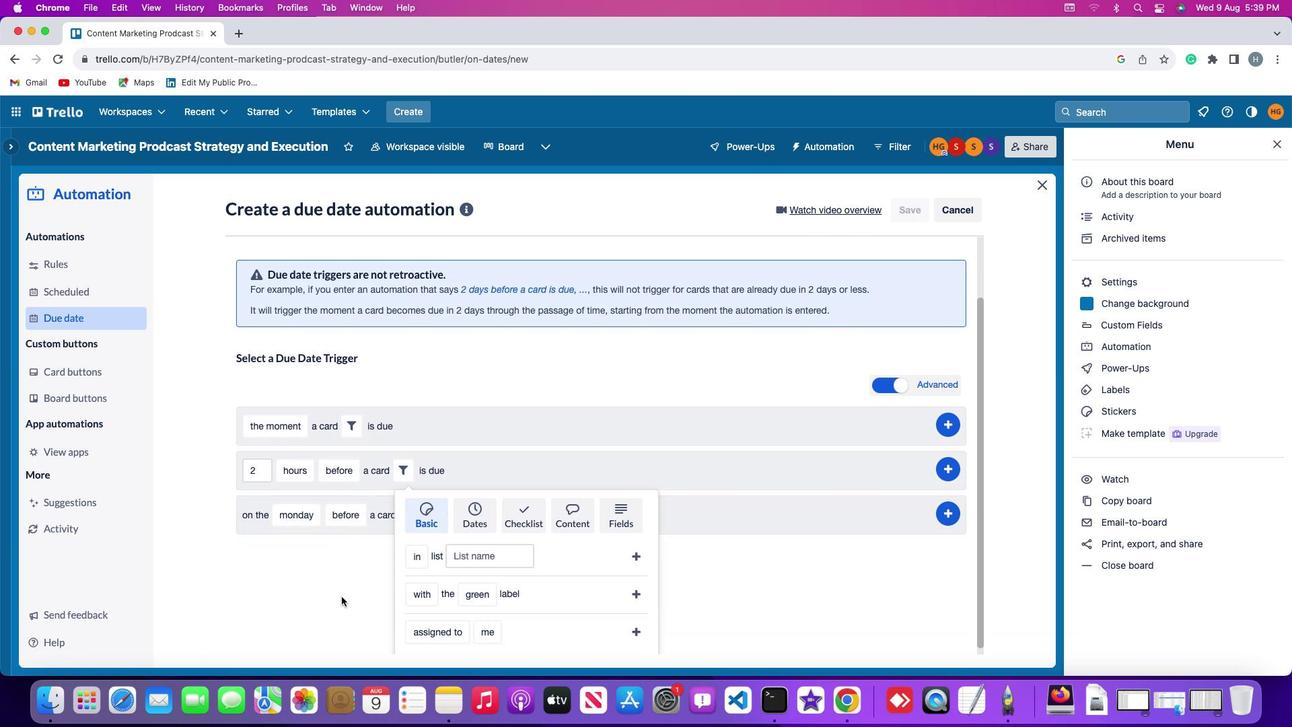
Action: Mouse scrolled (342, 600) with delta (0, -4)
Screenshot: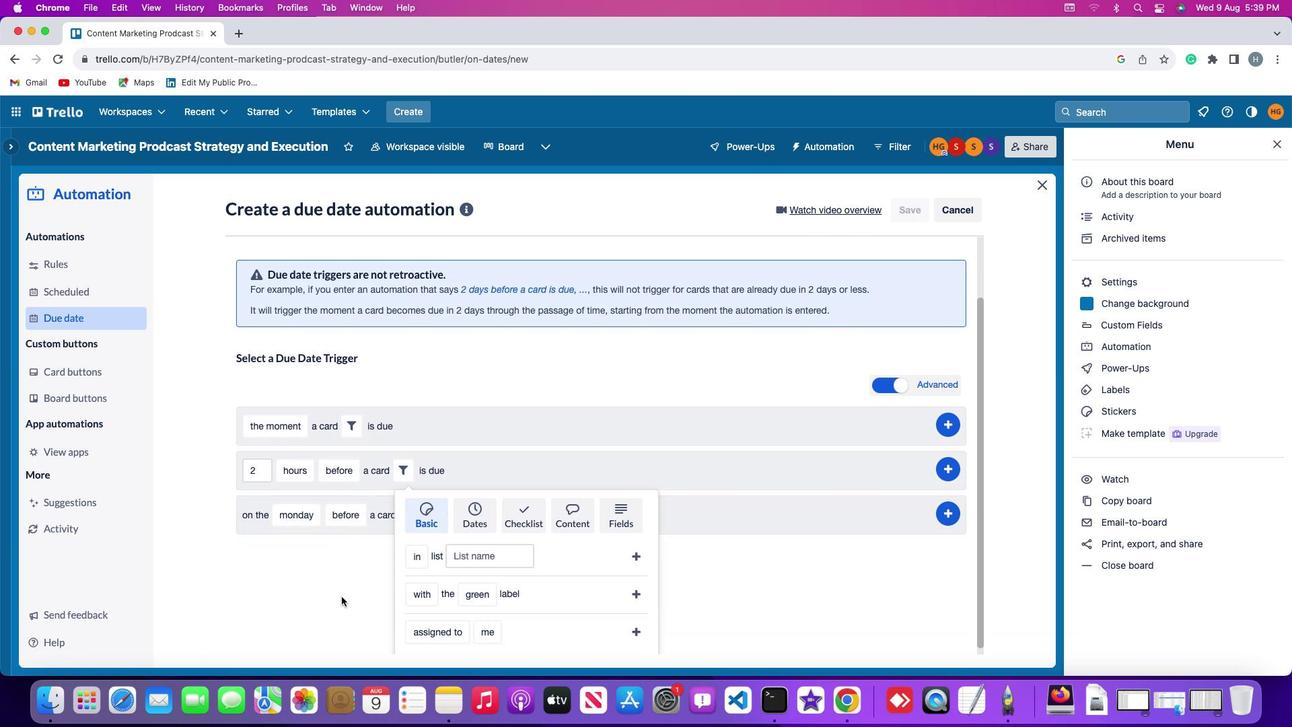 
Action: Mouse moved to (428, 622)
Screenshot: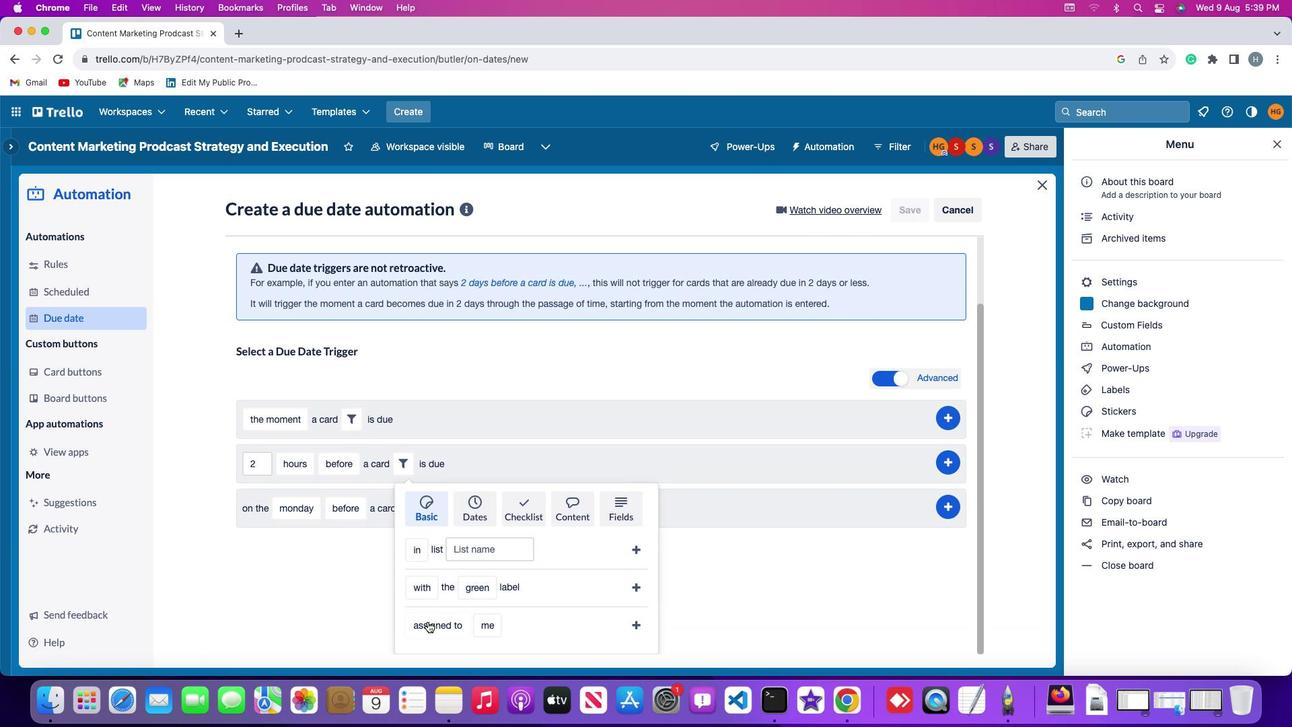 
Action: Mouse pressed left at (428, 622)
Screenshot: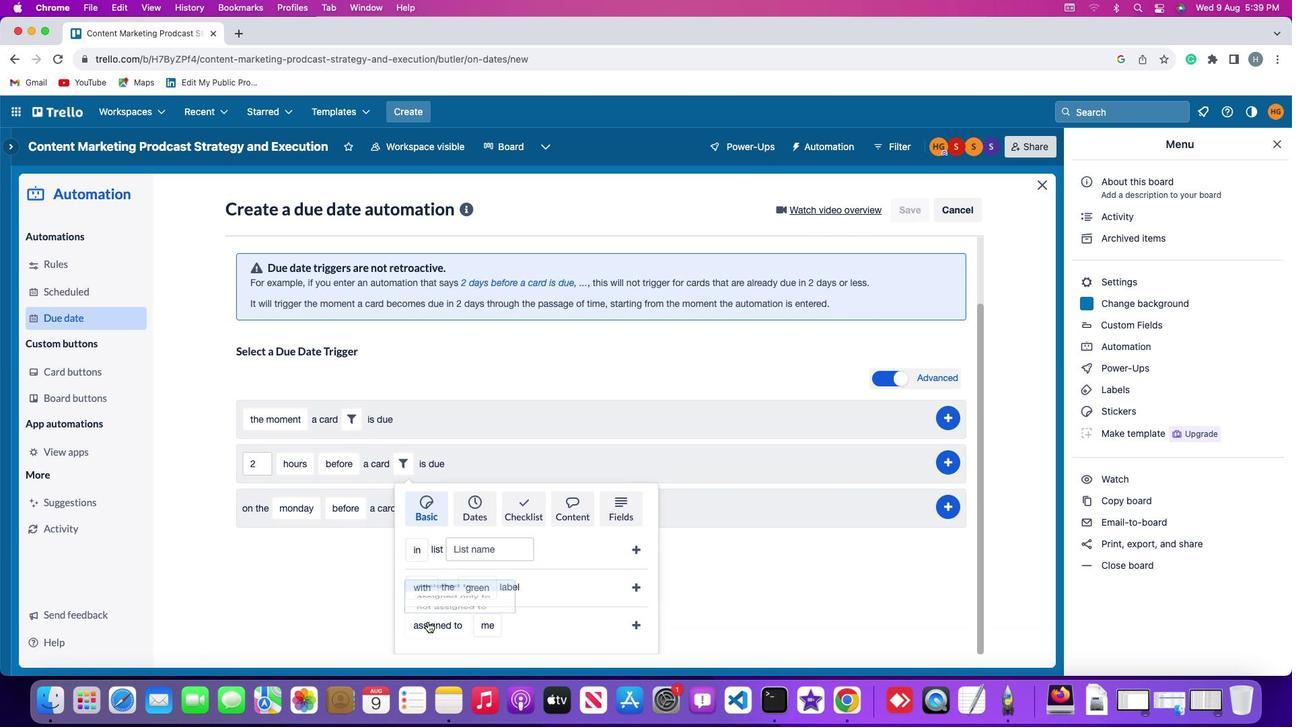 
Action: Mouse moved to (436, 575)
Screenshot: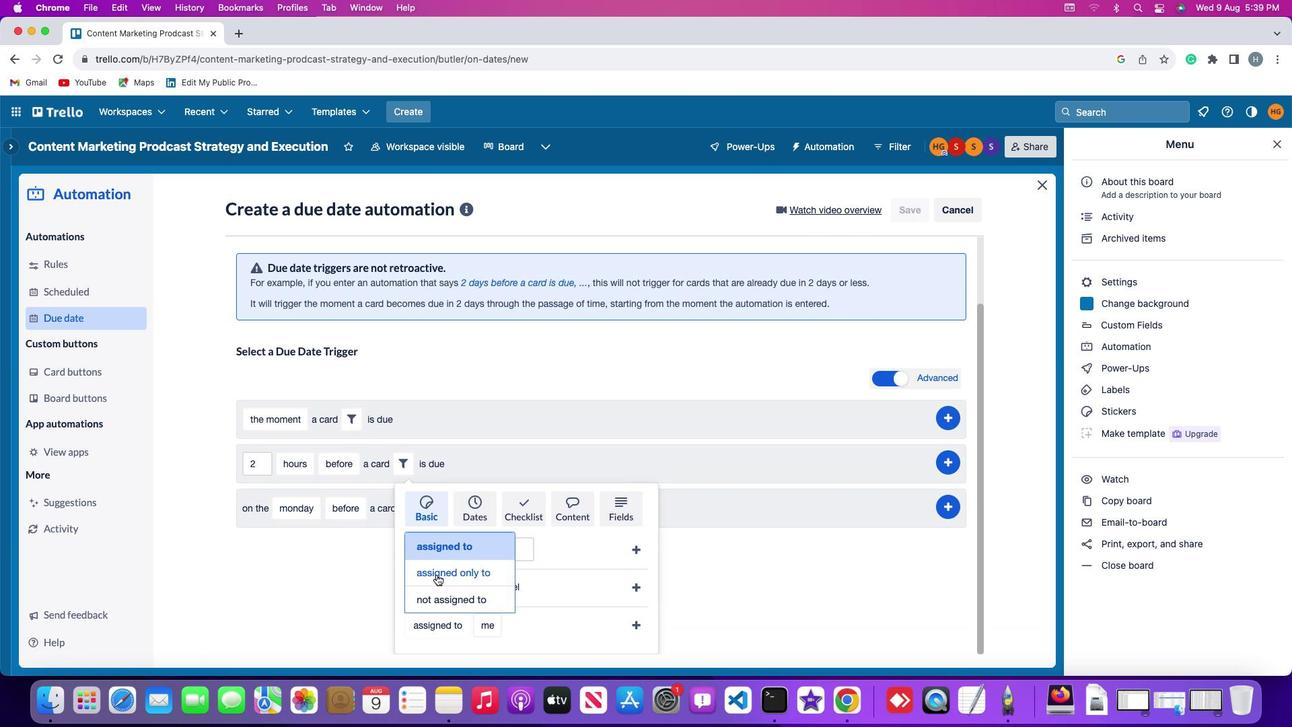 
Action: Mouse pressed left at (436, 575)
Screenshot: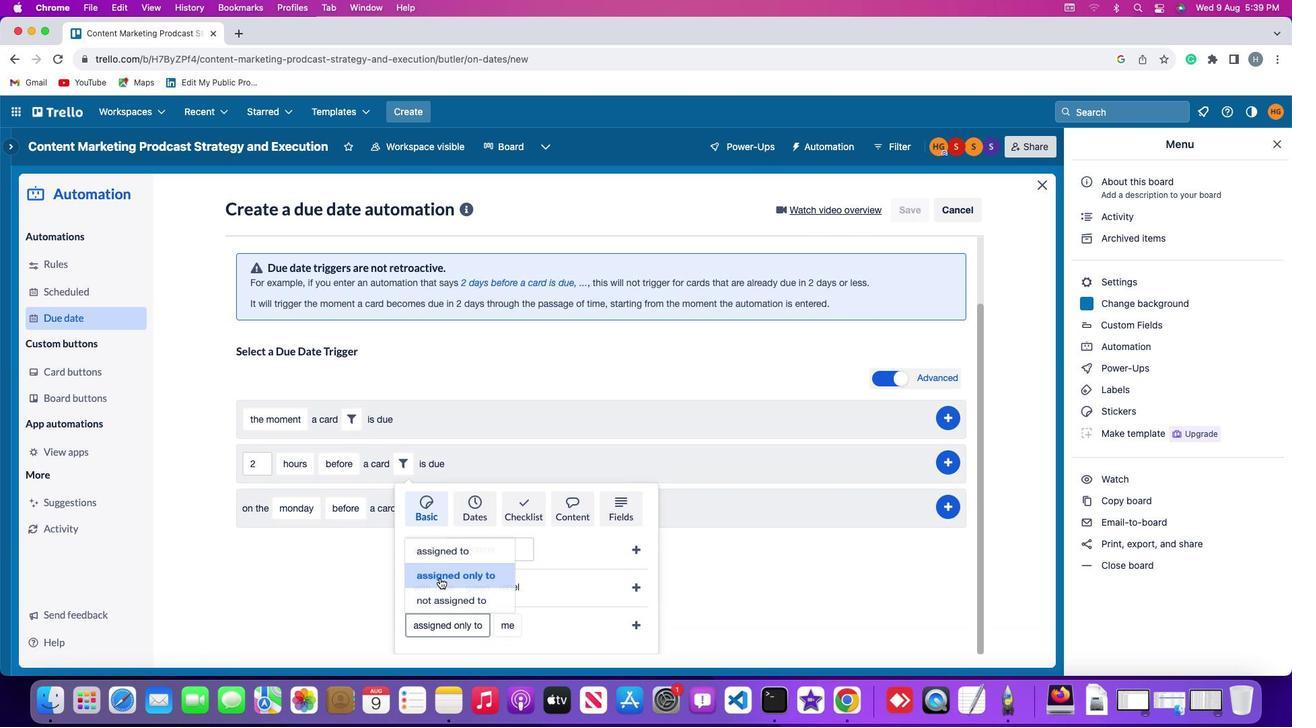 
Action: Mouse moved to (496, 624)
Screenshot: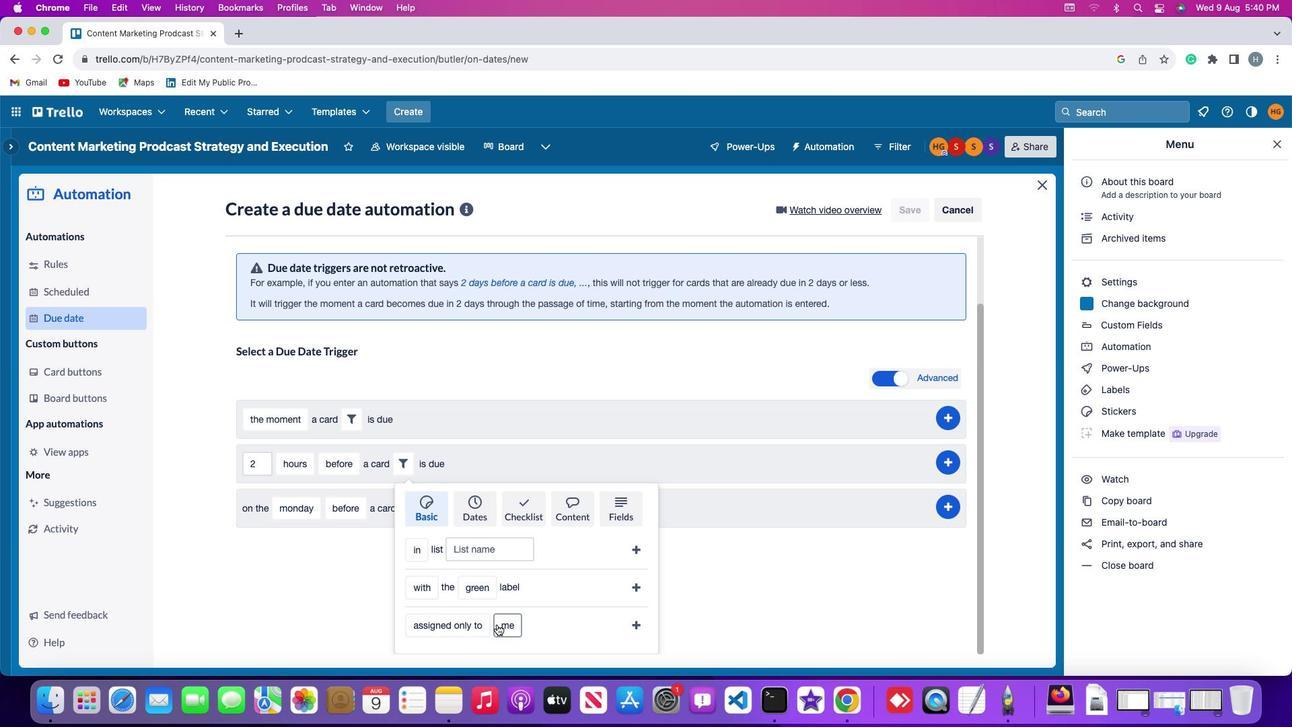 
Action: Mouse pressed left at (496, 624)
Screenshot: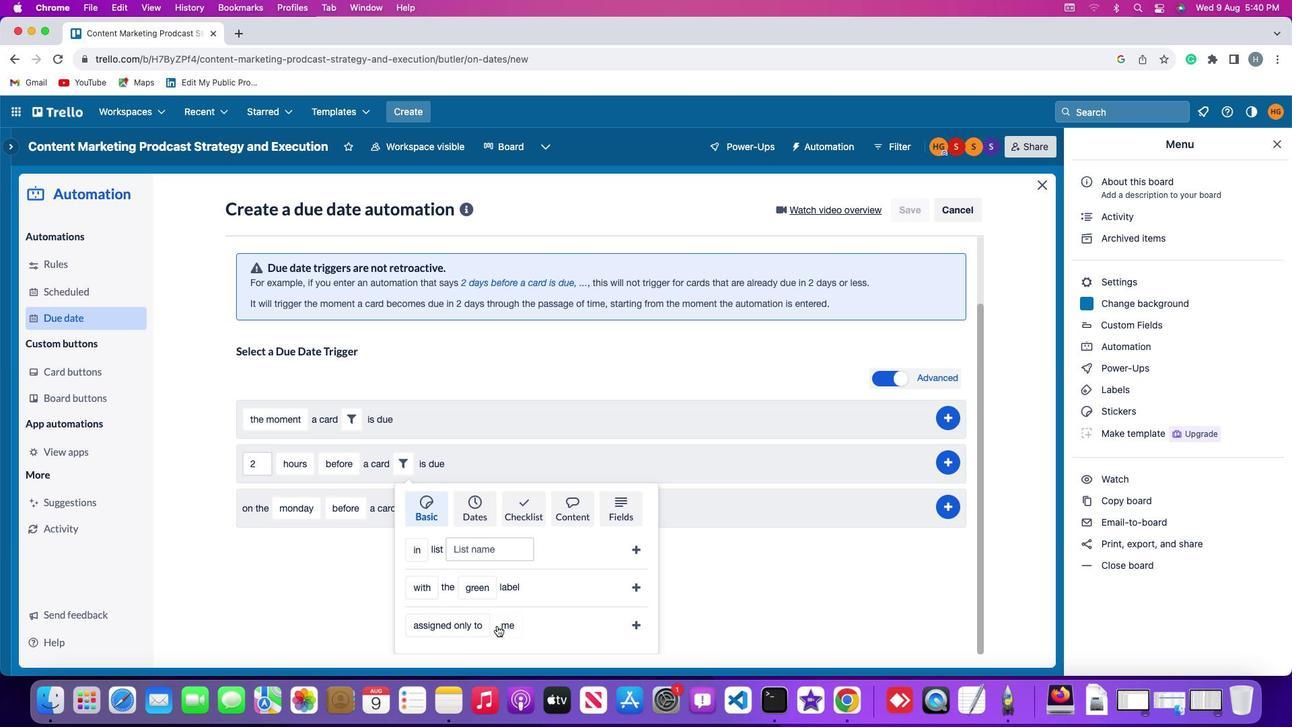 
Action: Mouse moved to (513, 599)
Screenshot: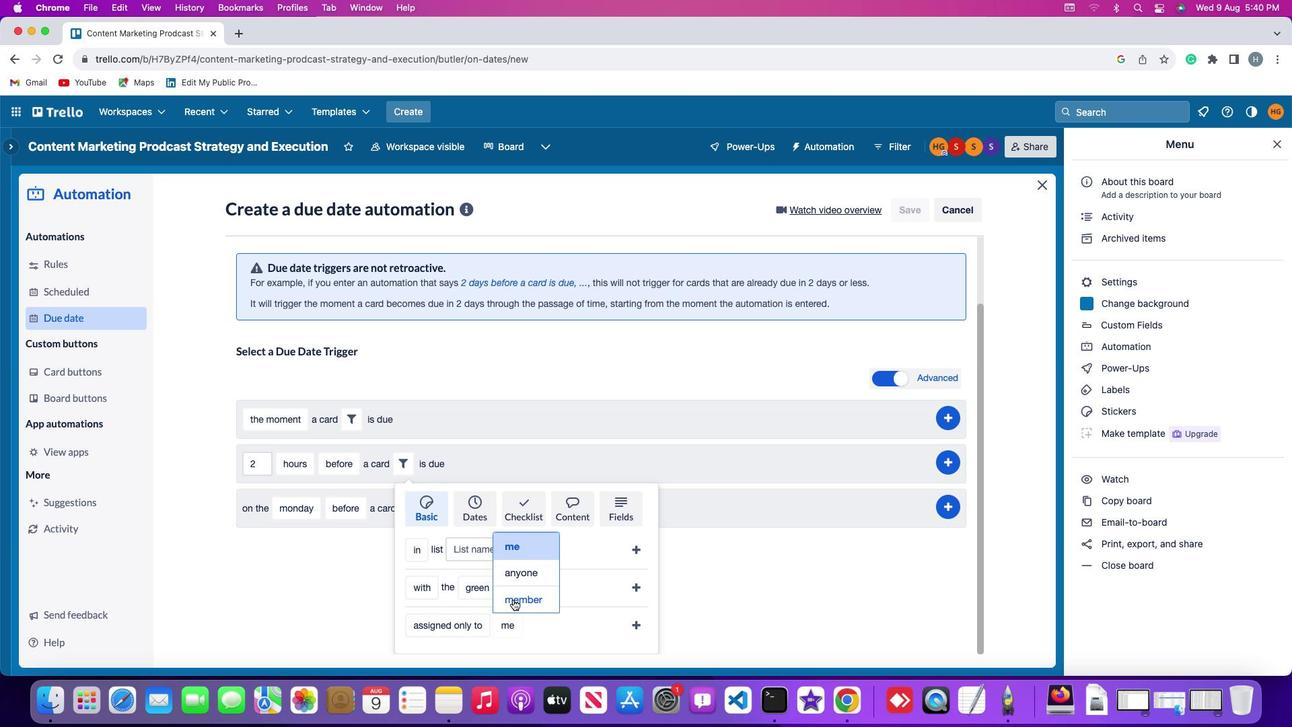 
Action: Mouse pressed left at (513, 599)
Screenshot: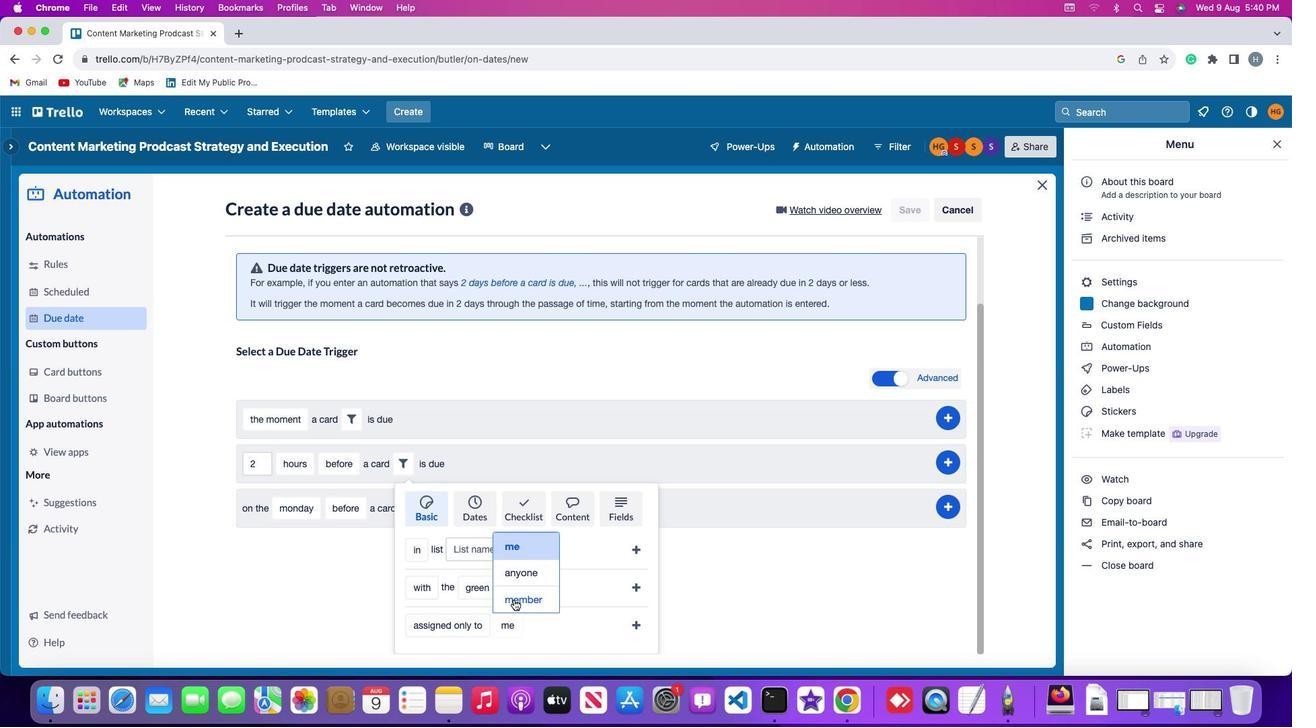 
Action: Mouse moved to (566, 624)
Screenshot: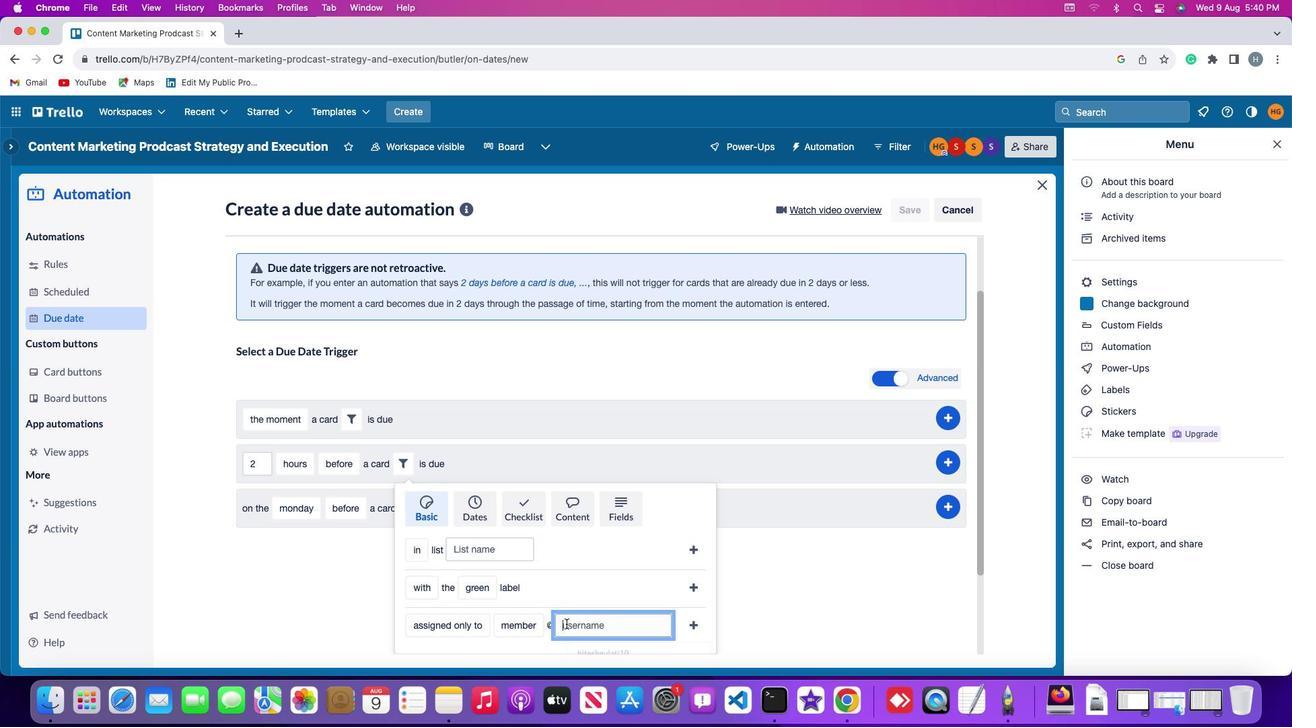 
Action: Mouse pressed left at (566, 624)
Screenshot: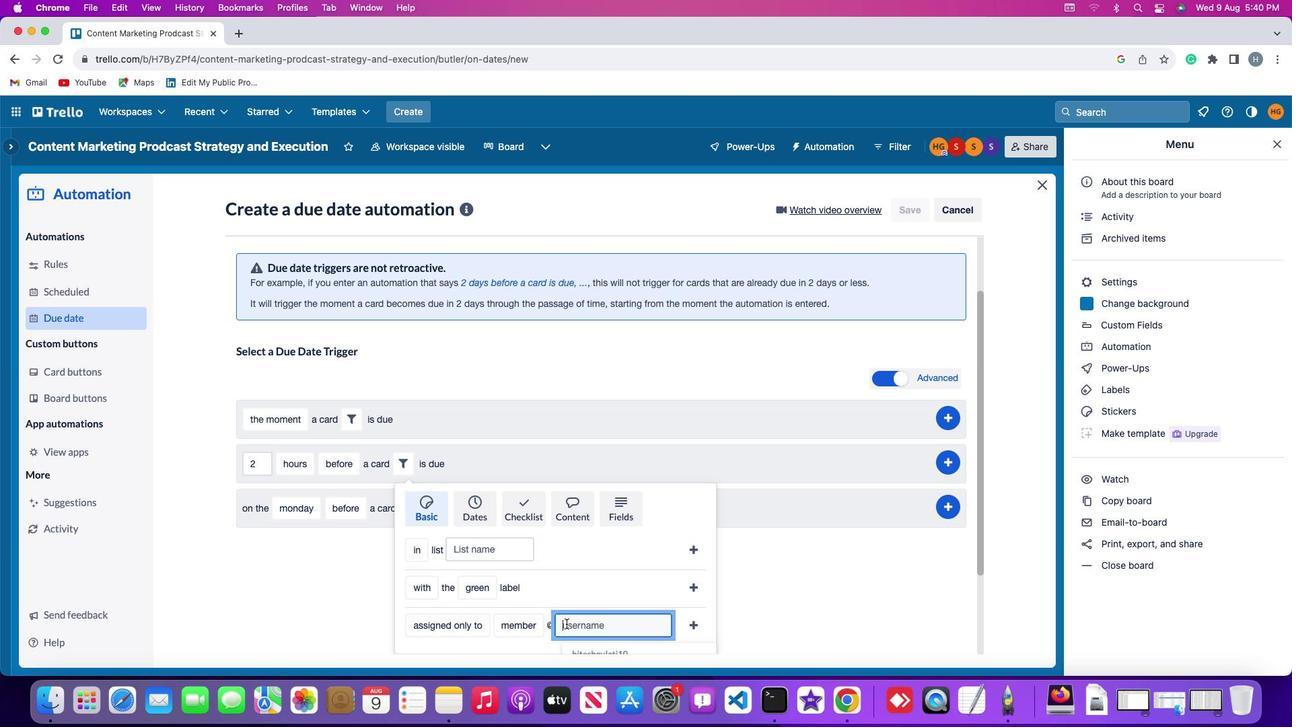 
Action: Mouse moved to (568, 622)
Screenshot: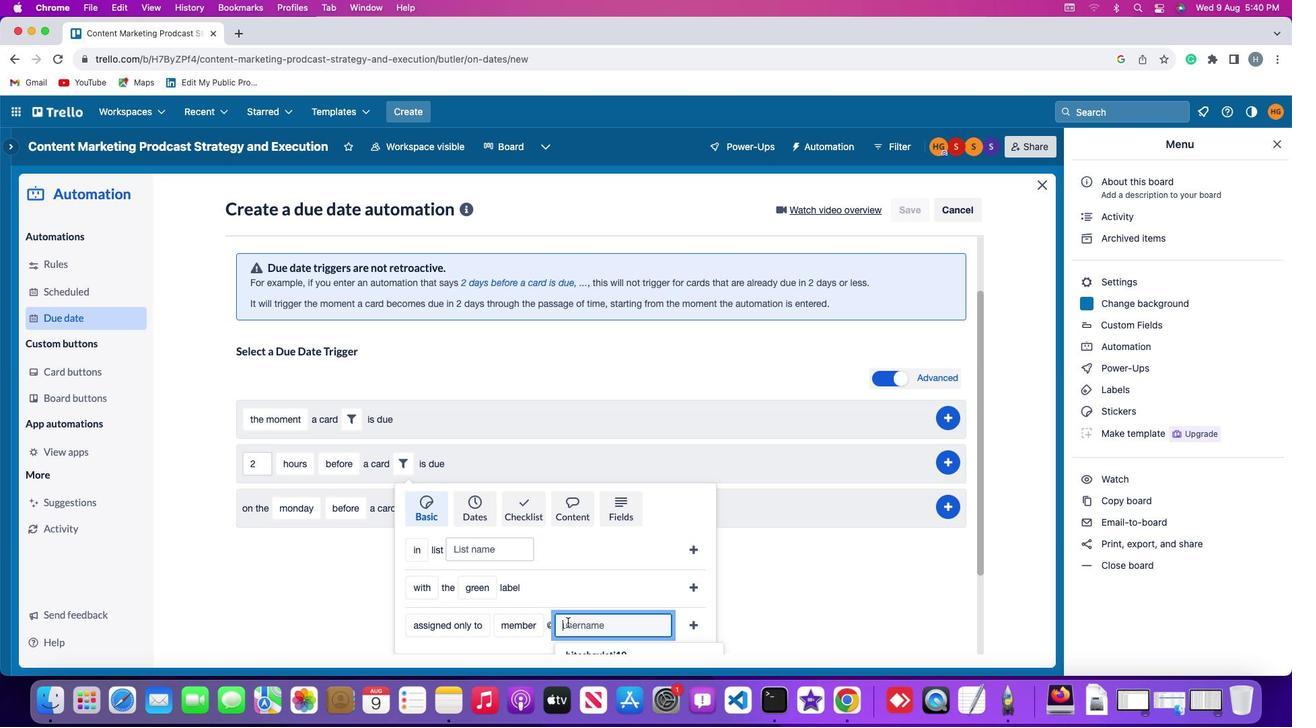 
Action: Key pressed 'a''r''y''a''n'
Screenshot: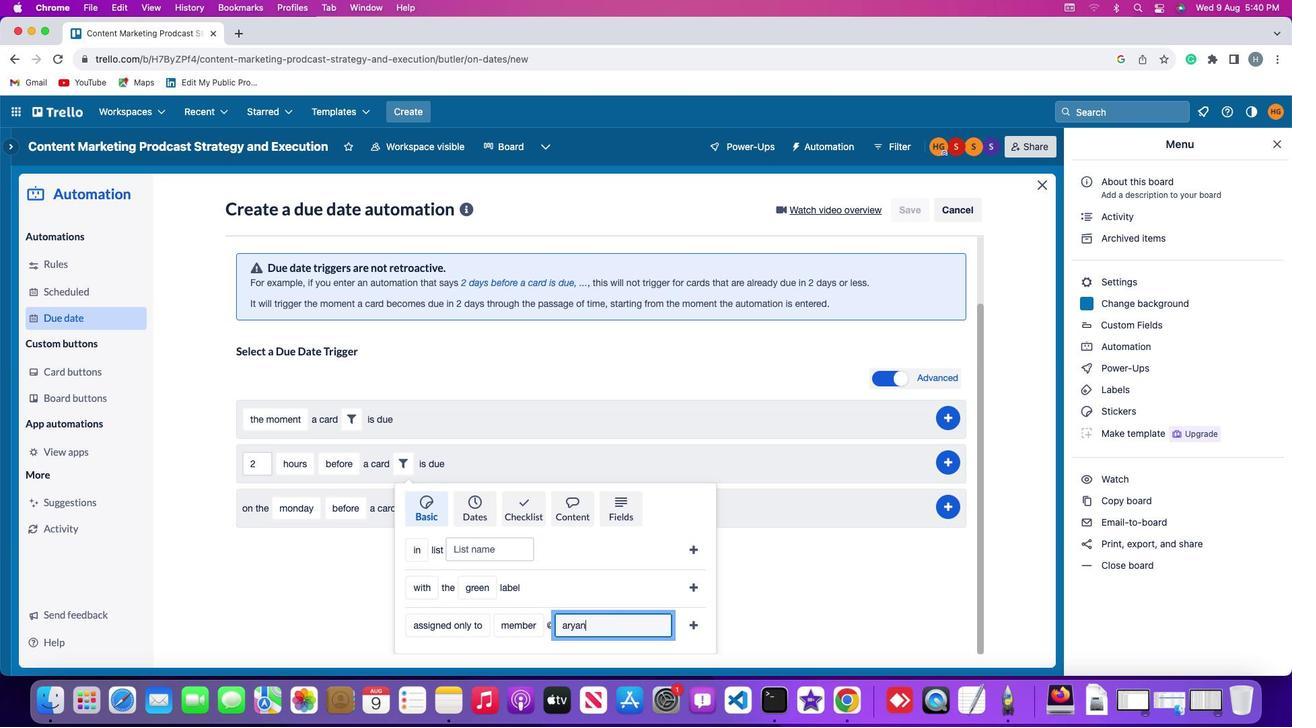 
Action: Mouse moved to (696, 626)
Screenshot: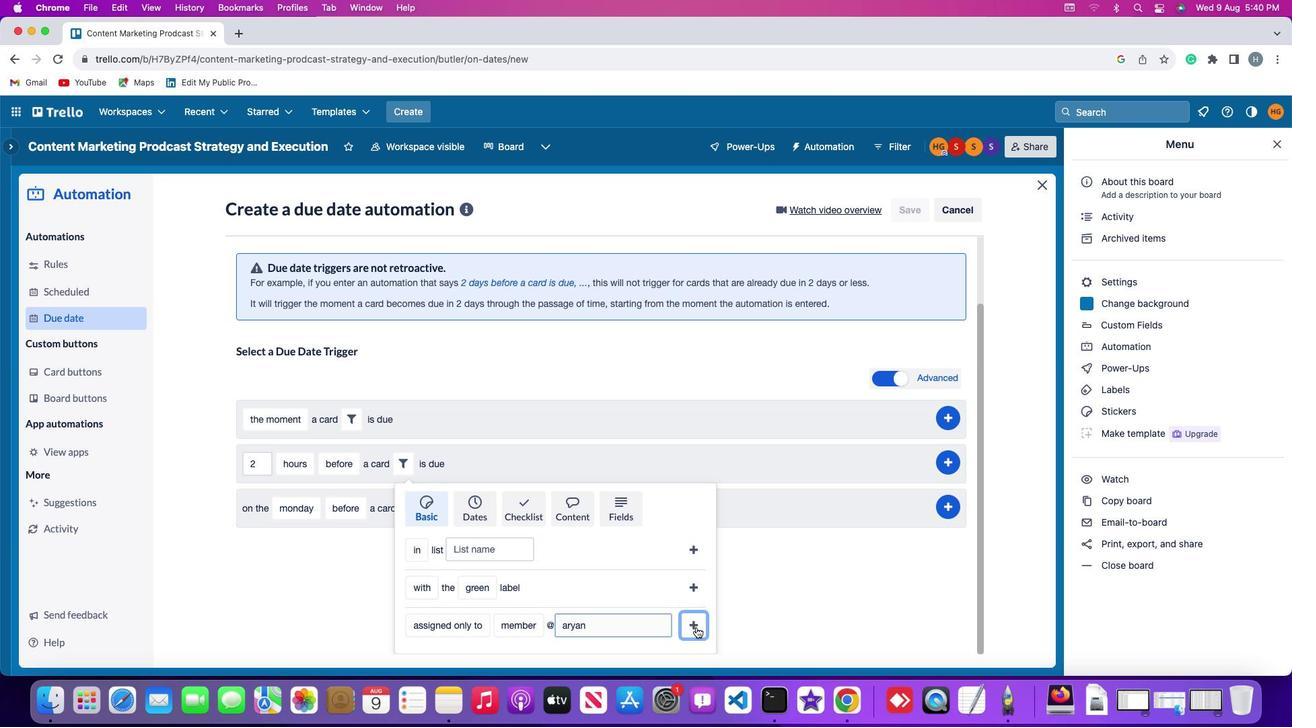 
Action: Mouse pressed left at (696, 626)
Screenshot: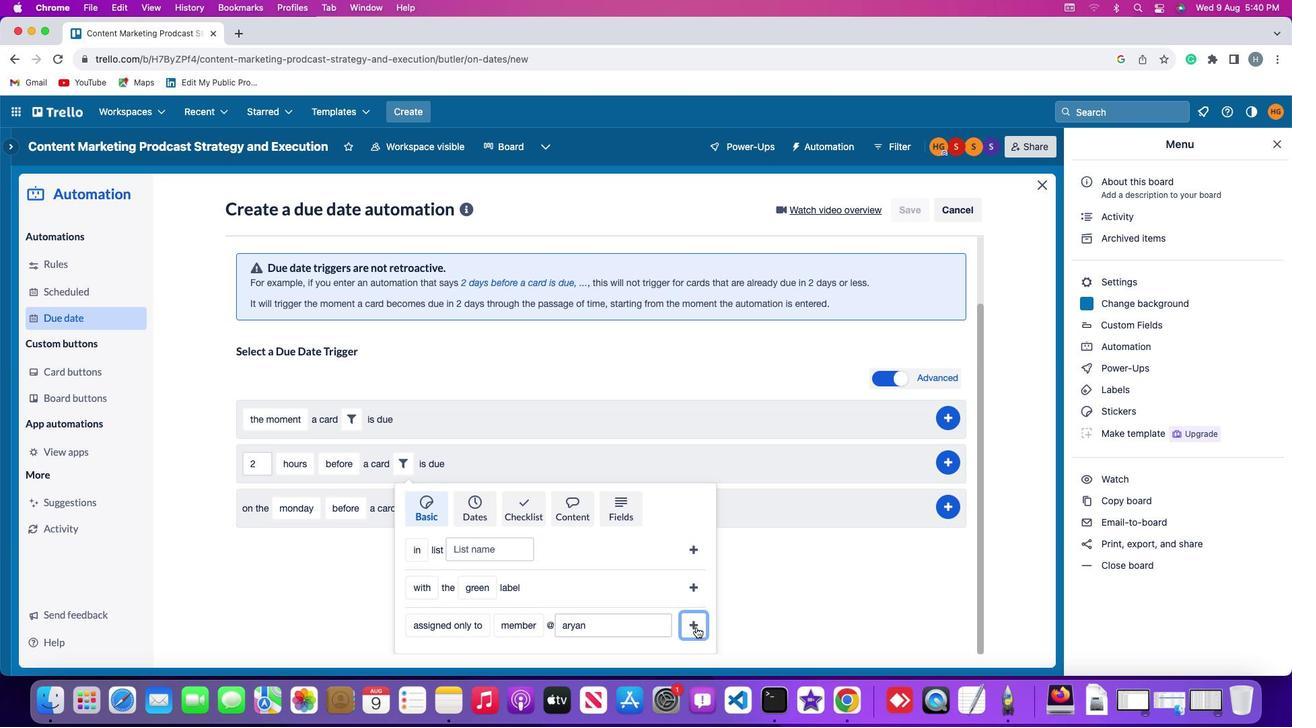 
Action: Mouse moved to (962, 538)
Screenshot: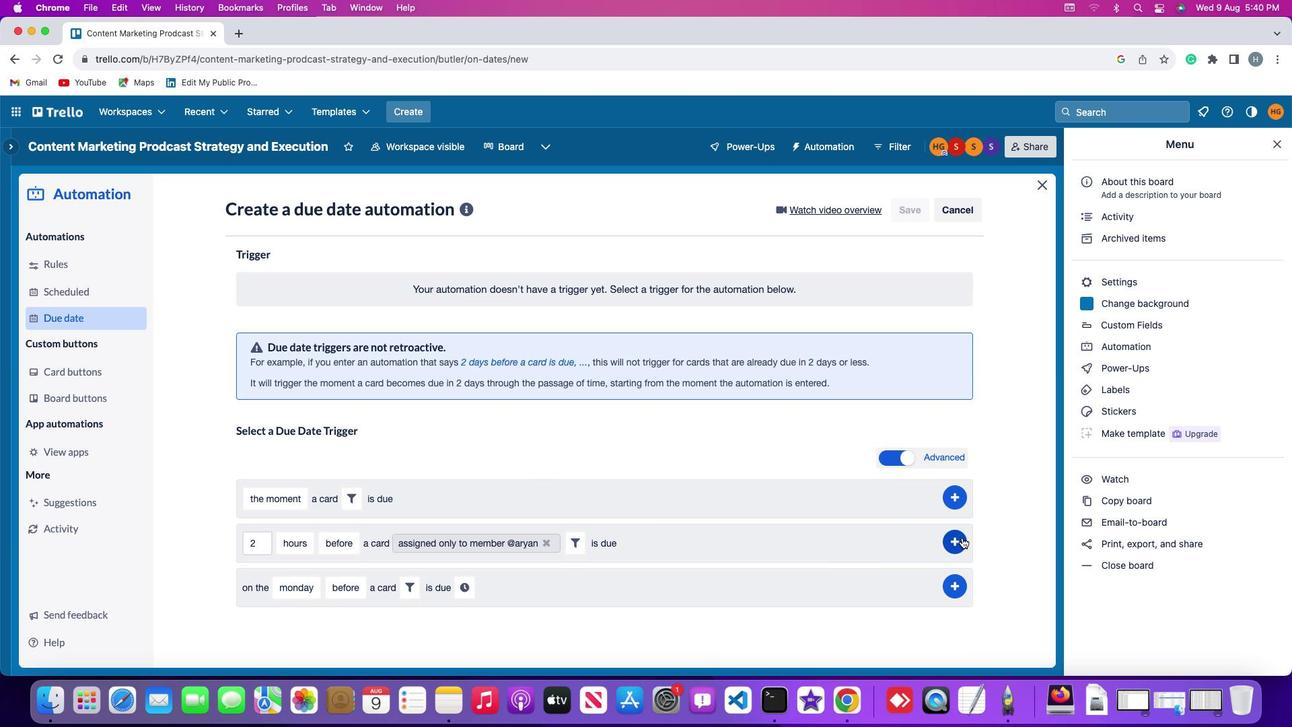 
Action: Mouse pressed left at (962, 538)
Screenshot: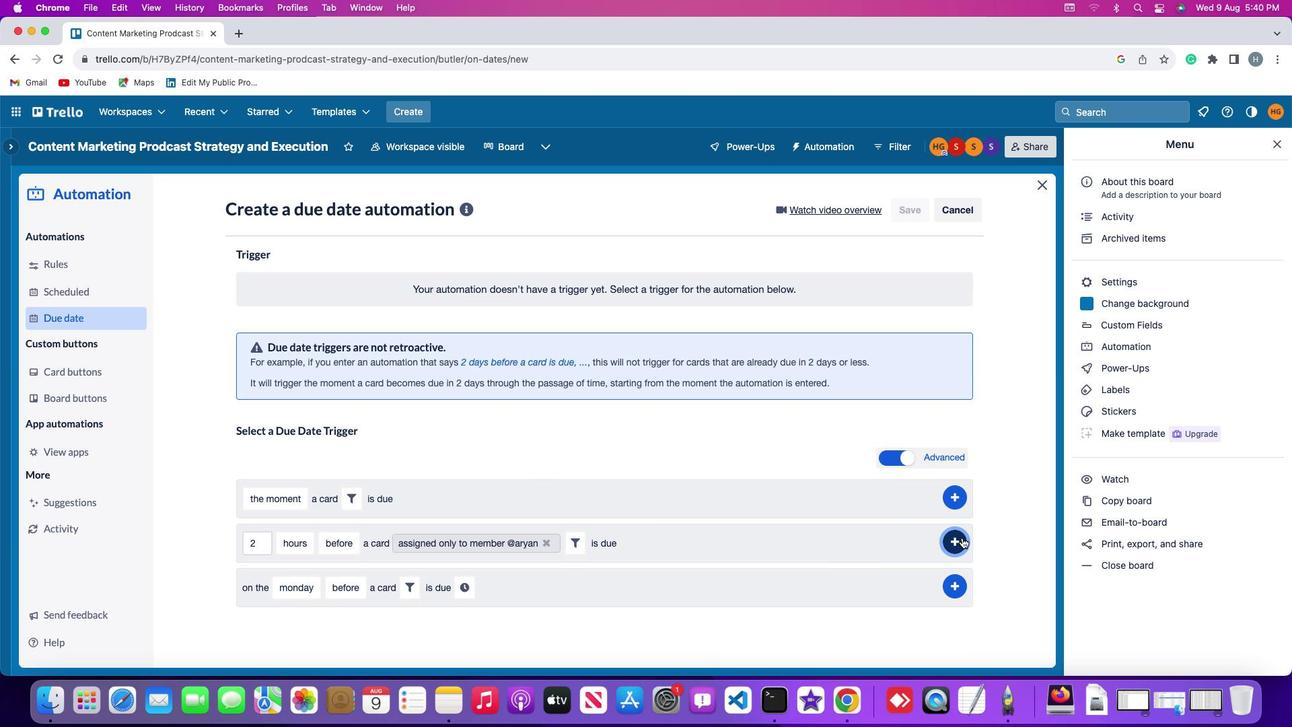 
Action: Mouse moved to (1024, 438)
Screenshot: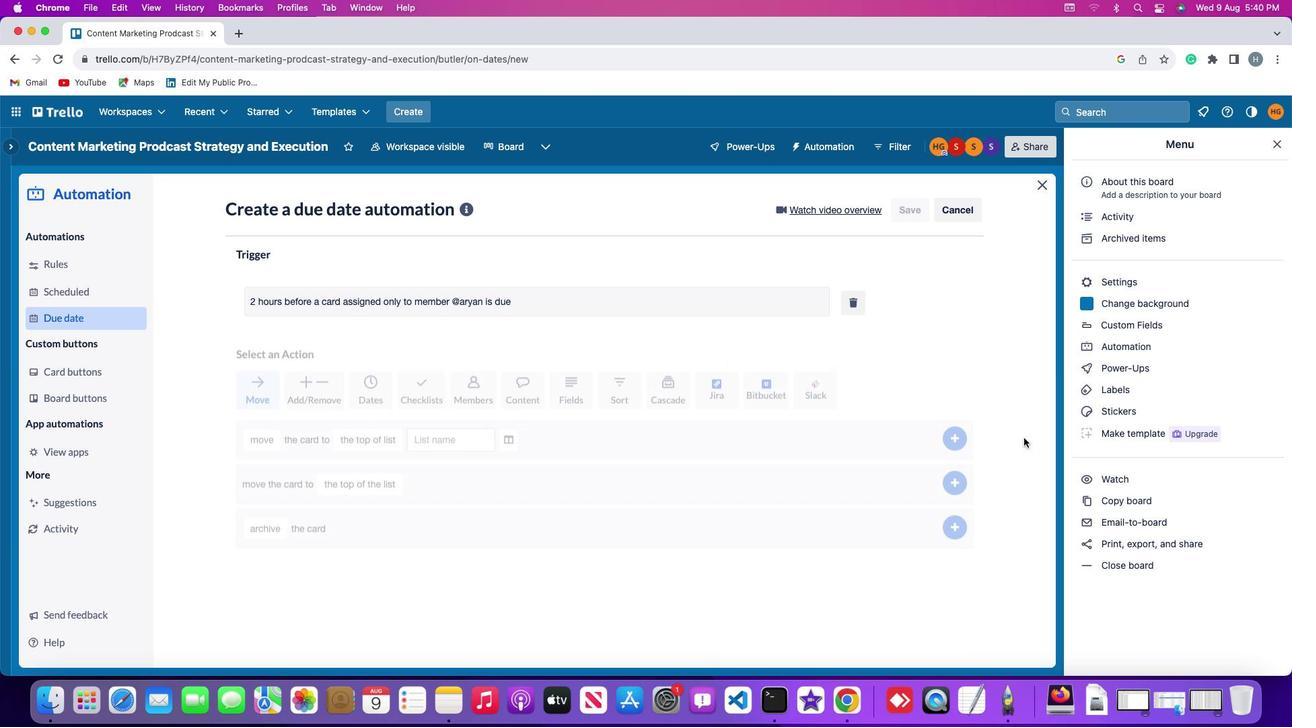 
